Task: Find connections with filter location Limassol with filter topic #Socialnetworkingwith filter profile language German with filter current company Business Standard with filter school Vignan's Institute of Information Technology, Beside VSEZ, Duvvada, Gajuwaka,Vadlapudi (P.O)Pin-530049 (CC-L3) with filter industry Retail Motor Vehicles with filter service category Marketing with filter keywords title Managers
Action: Mouse moved to (525, 64)
Screenshot: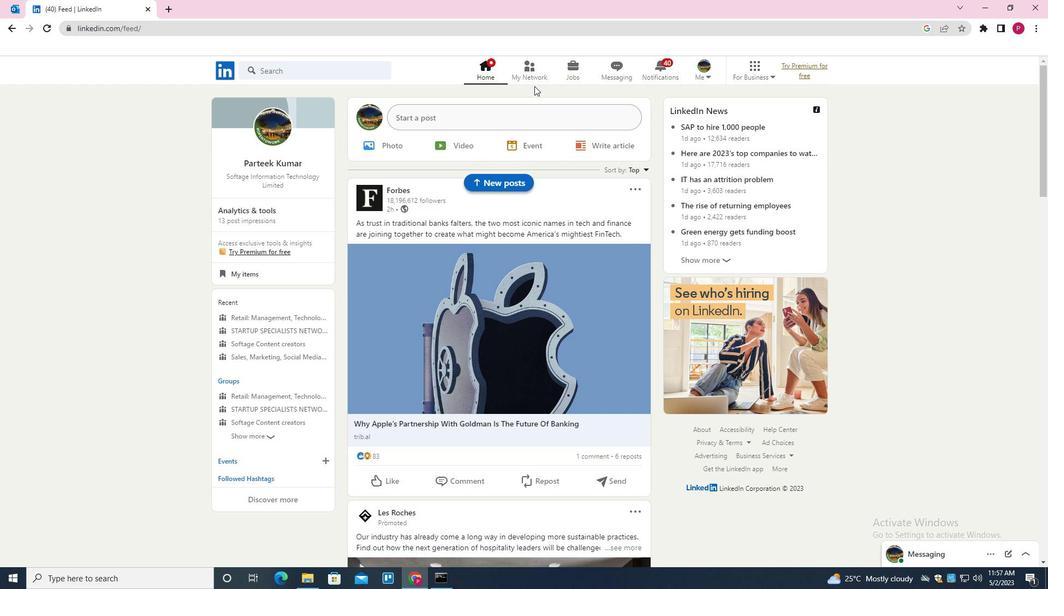 
Action: Mouse pressed left at (525, 64)
Screenshot: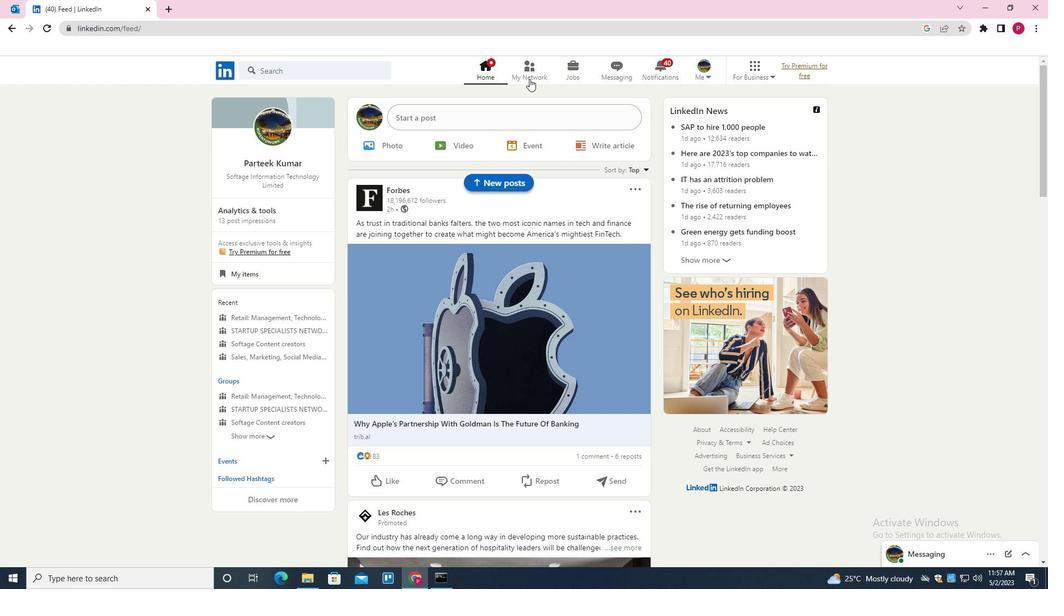 
Action: Mouse moved to (347, 131)
Screenshot: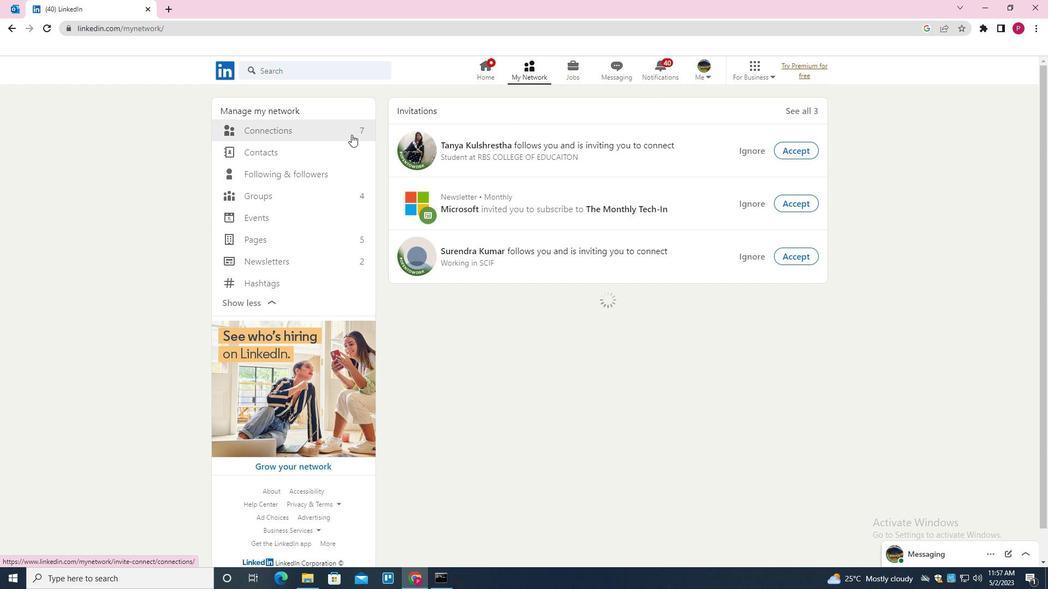 
Action: Mouse pressed left at (347, 131)
Screenshot: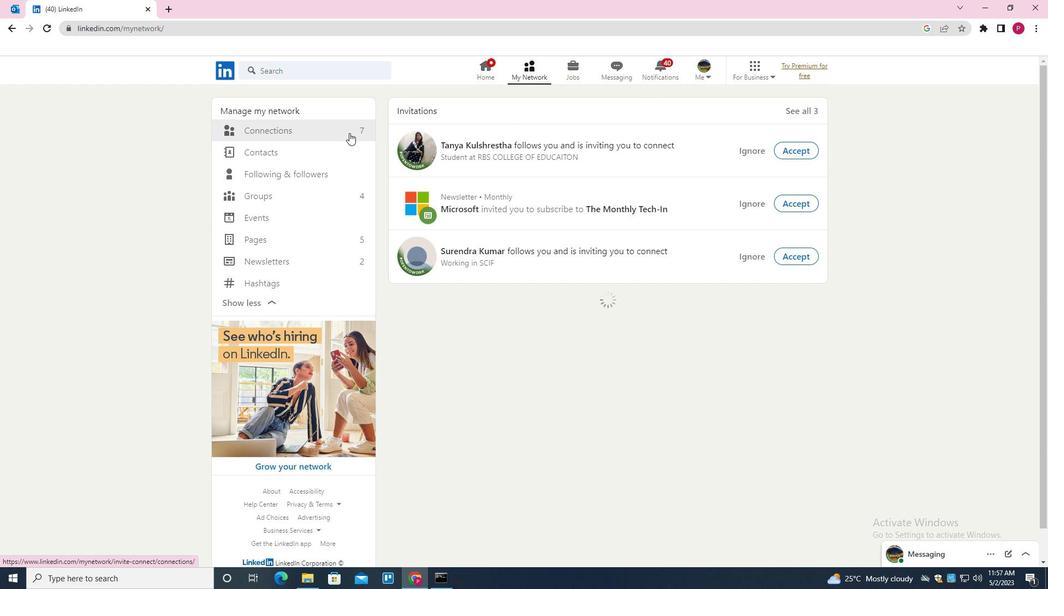 
Action: Mouse moved to (623, 131)
Screenshot: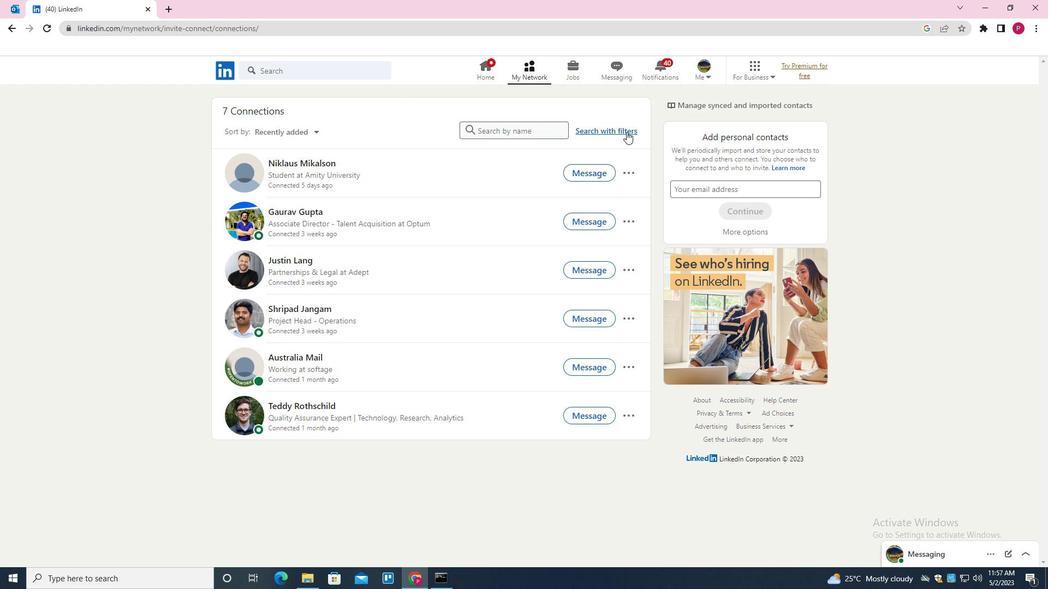 
Action: Mouse pressed left at (623, 131)
Screenshot: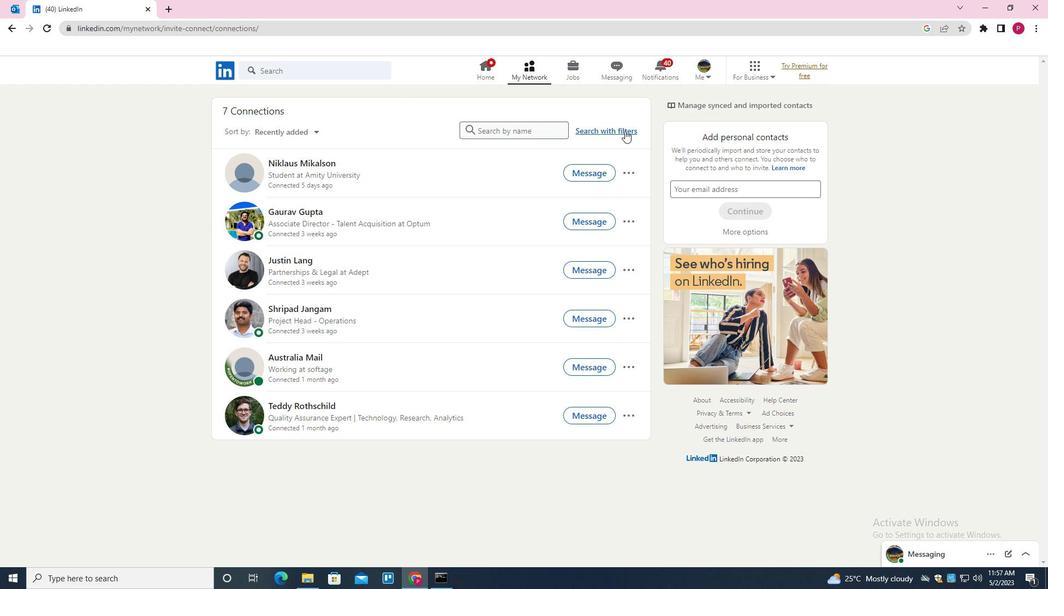 
Action: Mouse moved to (559, 104)
Screenshot: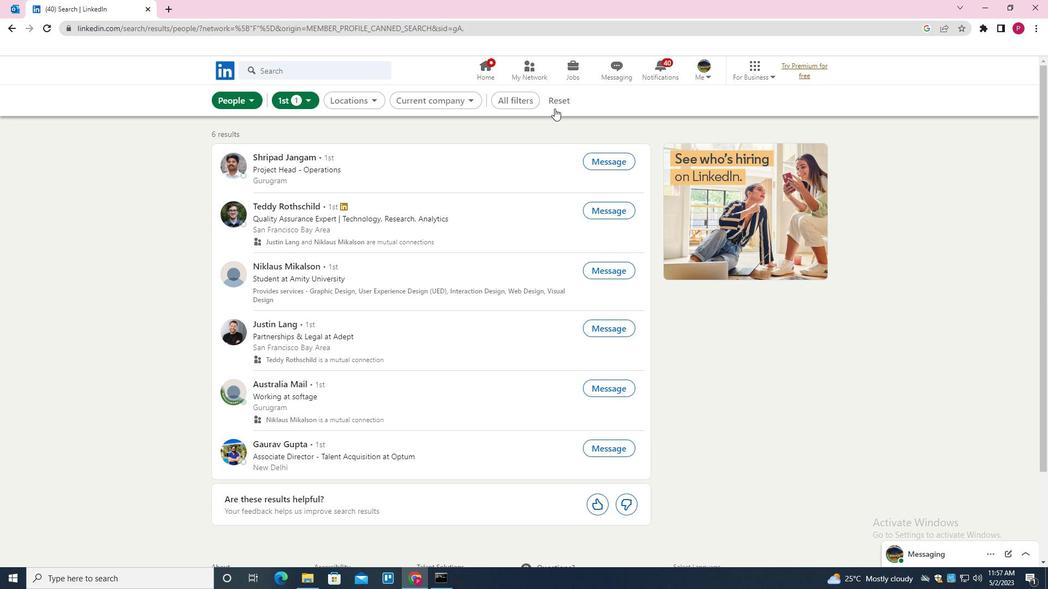 
Action: Mouse pressed left at (559, 104)
Screenshot: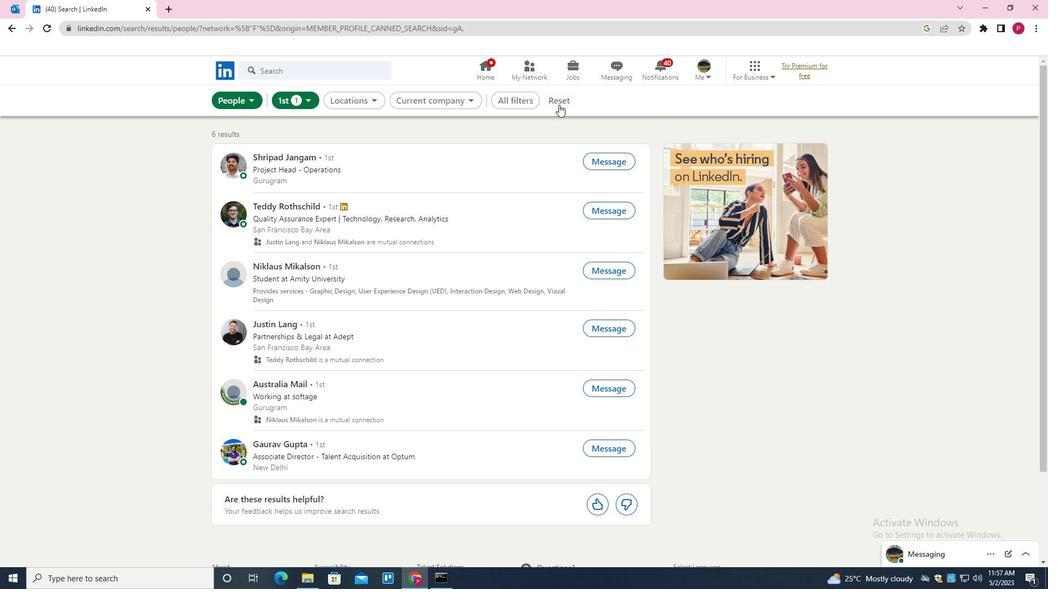 
Action: Mouse moved to (539, 100)
Screenshot: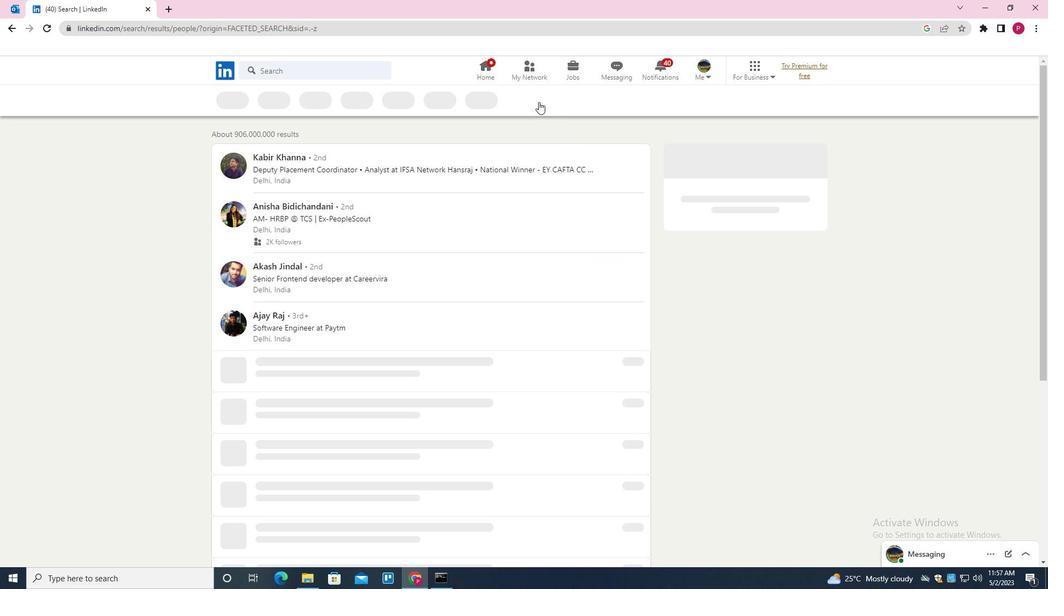 
Action: Mouse pressed left at (539, 100)
Screenshot: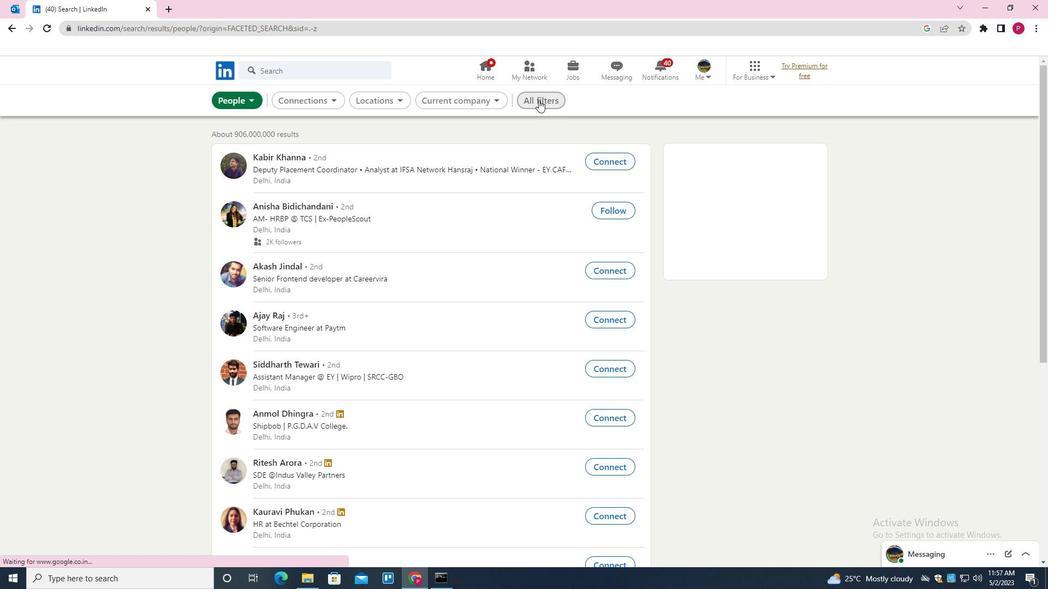 
Action: Mouse moved to (1023, 388)
Screenshot: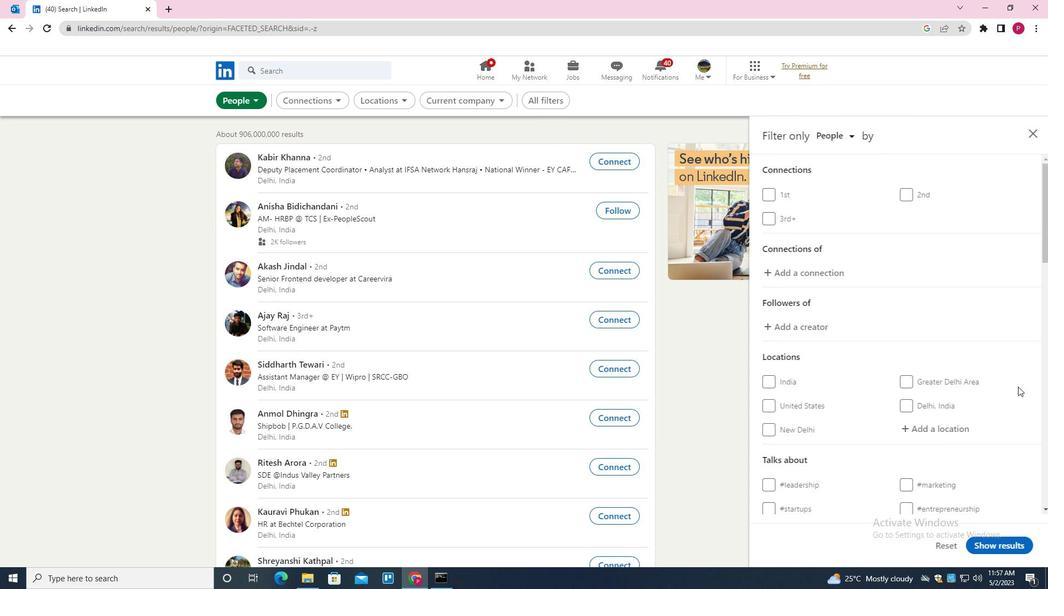 
Action: Mouse scrolled (1023, 388) with delta (0, 0)
Screenshot: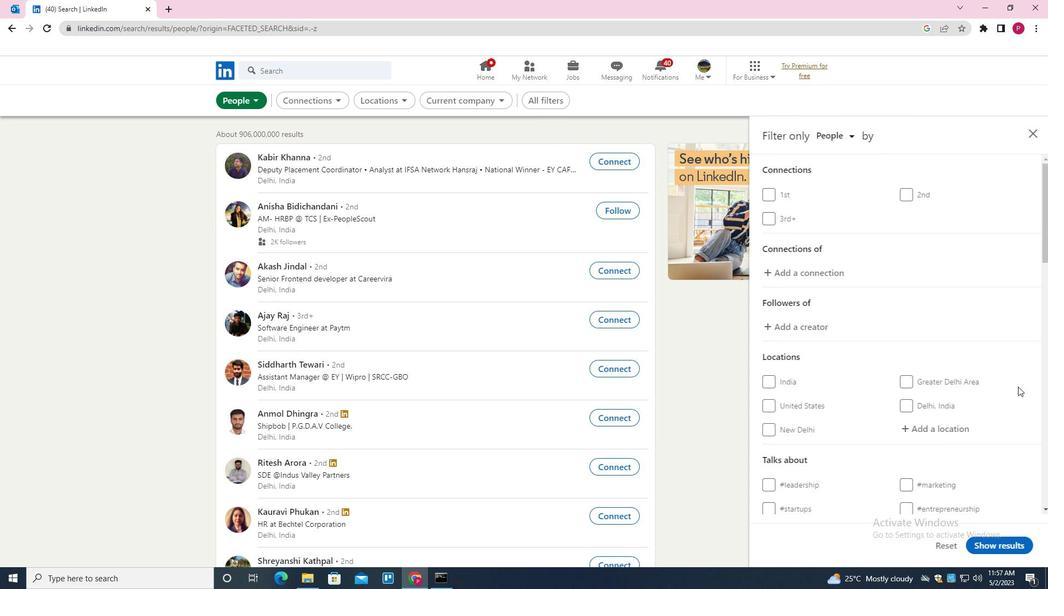 
Action: Mouse scrolled (1023, 388) with delta (0, 0)
Screenshot: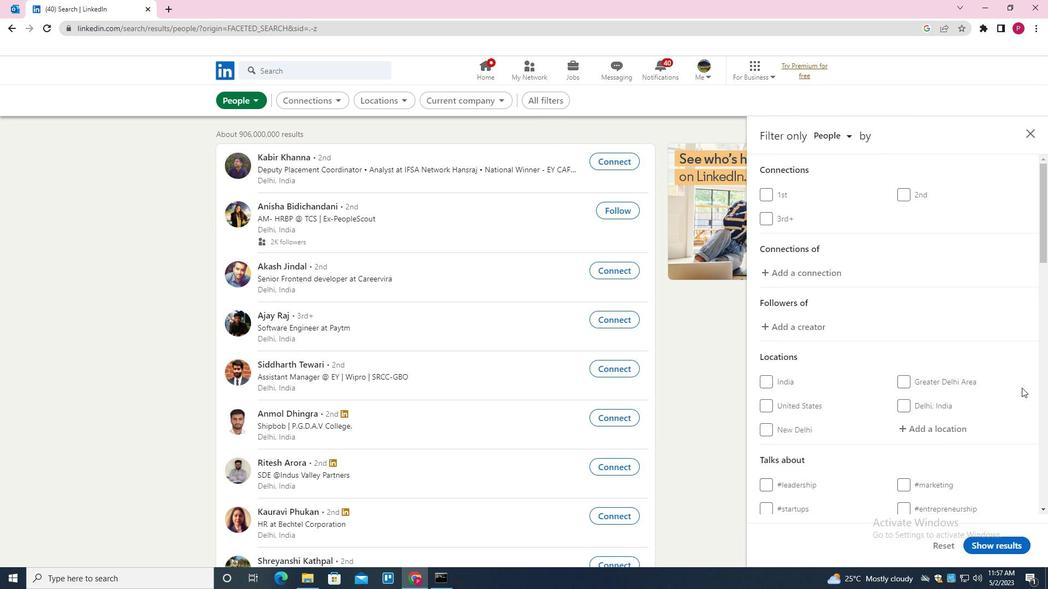 
Action: Mouse moved to (943, 319)
Screenshot: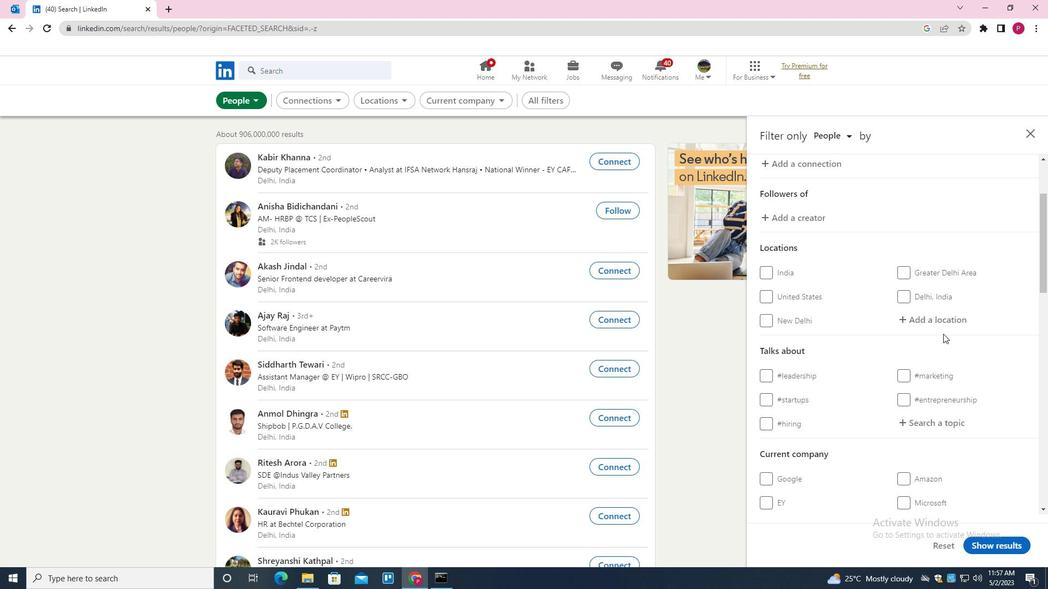
Action: Mouse pressed left at (943, 319)
Screenshot: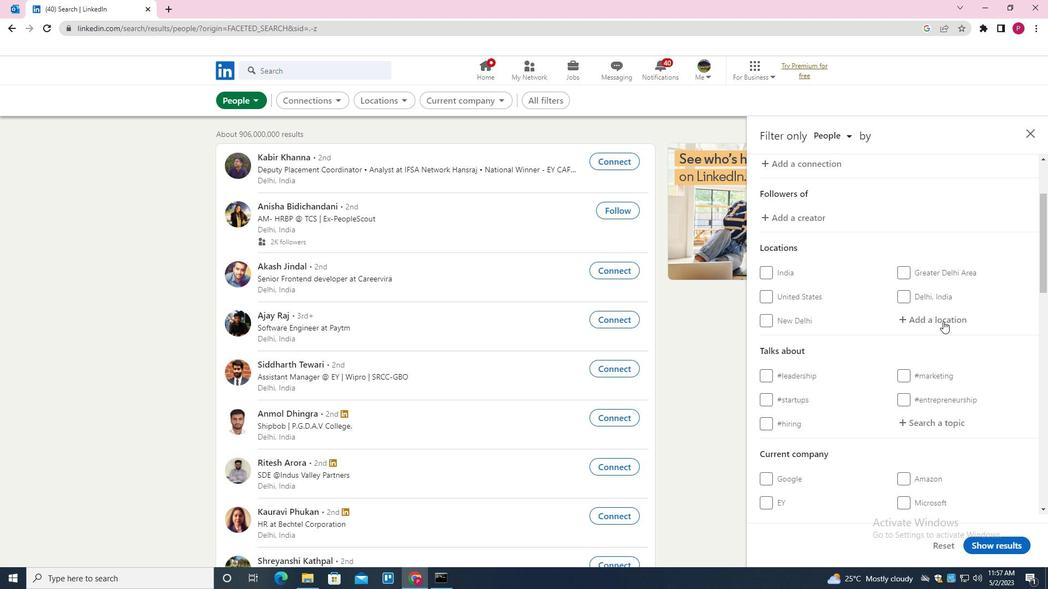 
Action: Mouse moved to (943, 318)
Screenshot: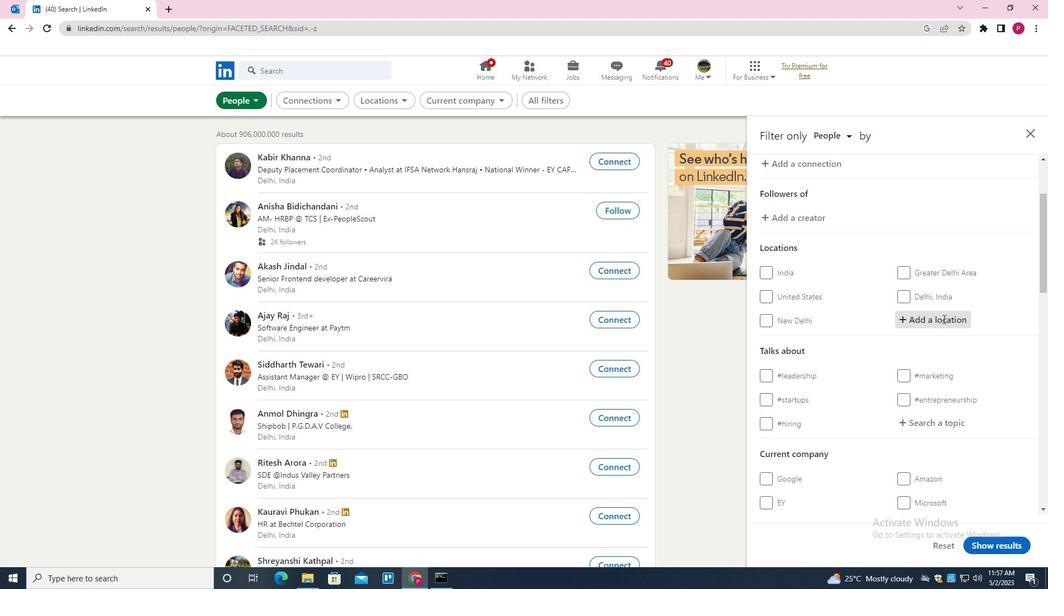 
Action: Key pressed <Key.shift>LIMASSOL<Key.down><Key.enter>
Screenshot: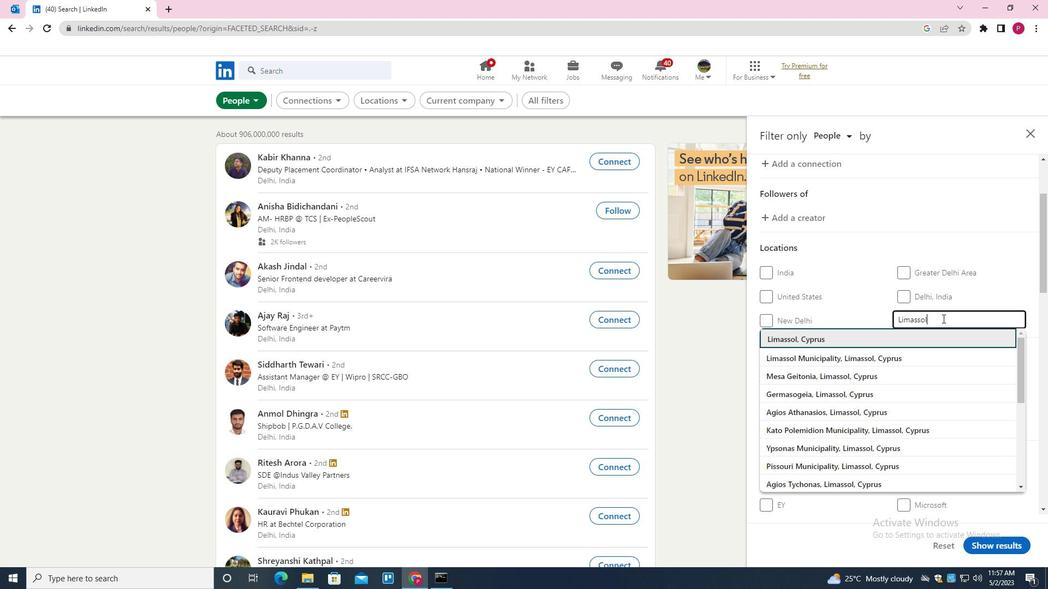 
Action: Mouse moved to (925, 393)
Screenshot: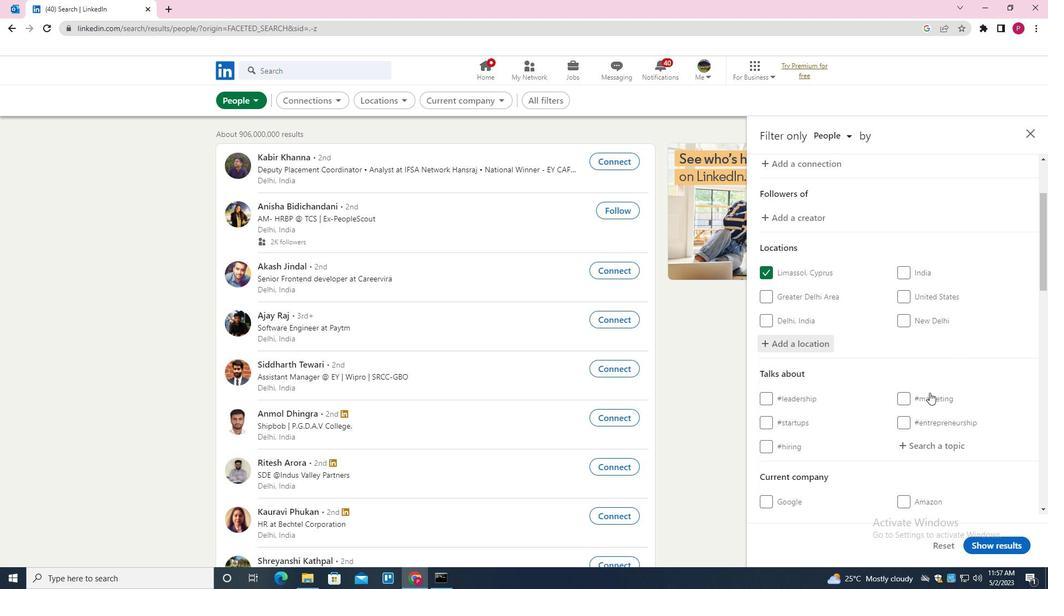
Action: Mouse scrolled (925, 392) with delta (0, 0)
Screenshot: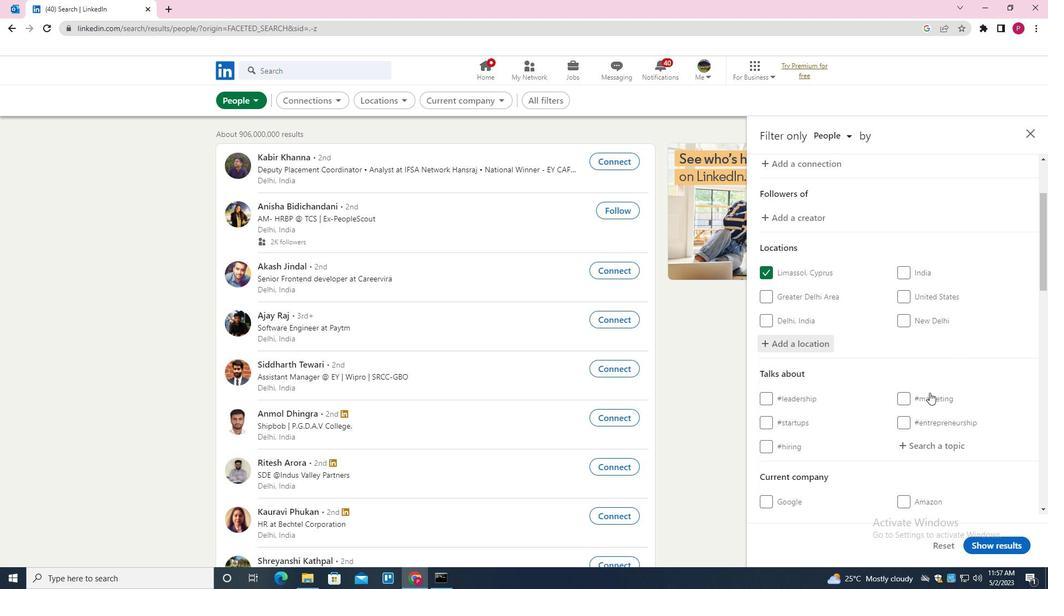 
Action: Mouse moved to (922, 392)
Screenshot: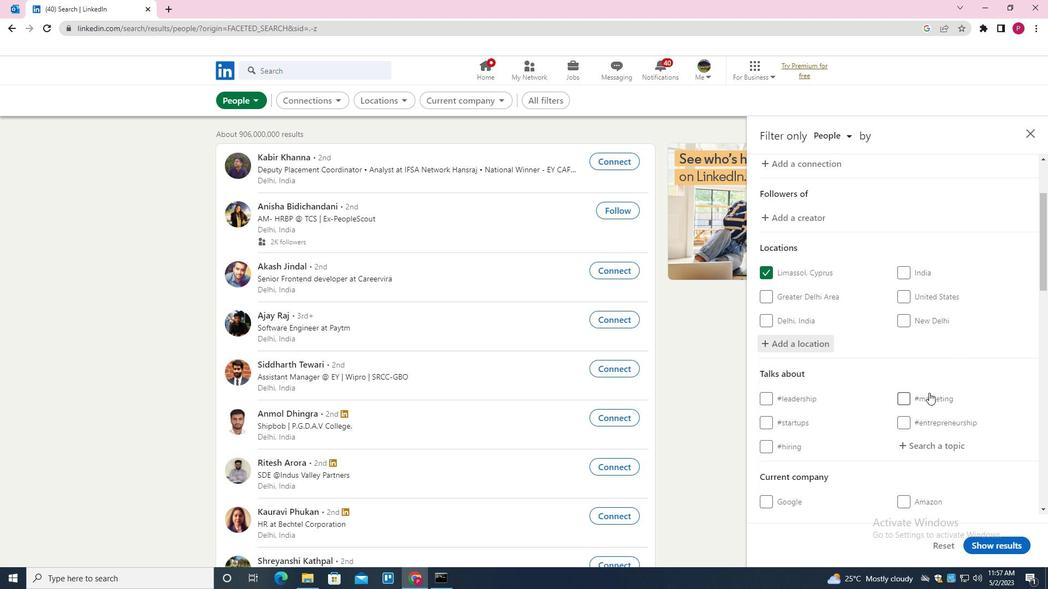 
Action: Mouse scrolled (922, 391) with delta (0, 0)
Screenshot: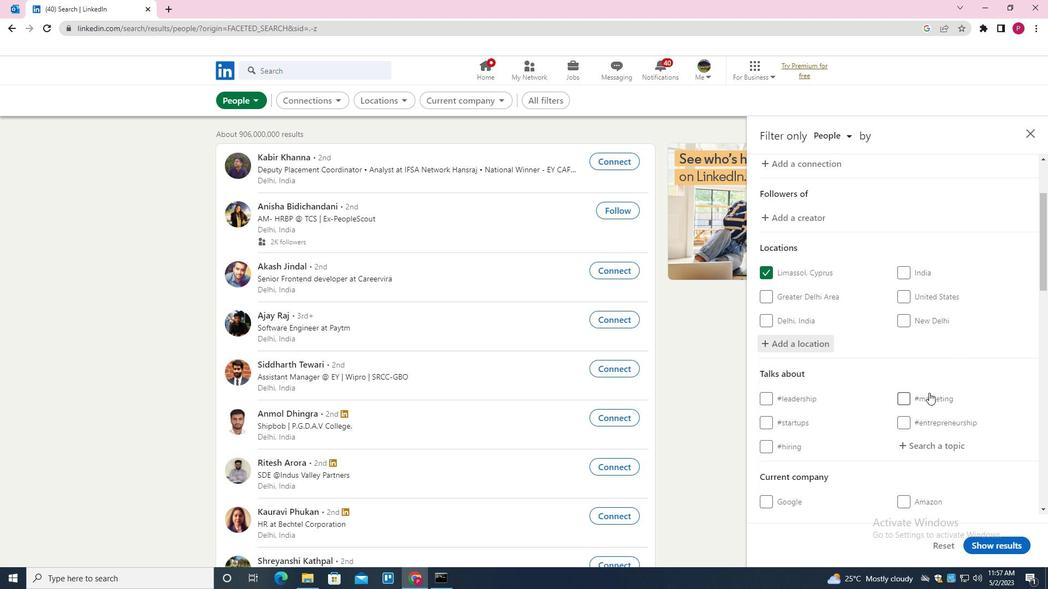 
Action: Mouse moved to (920, 381)
Screenshot: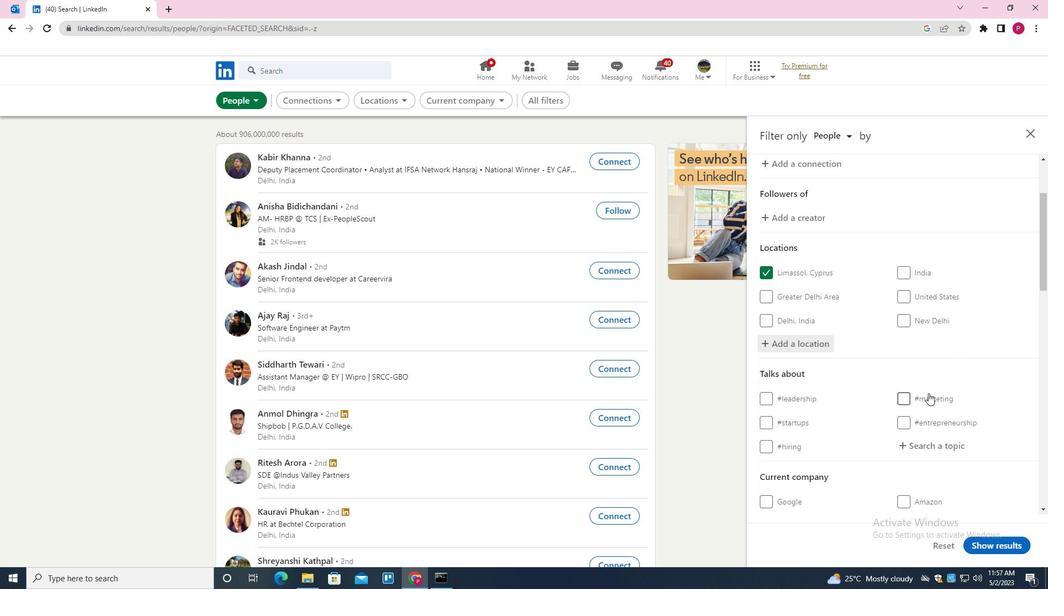
Action: Mouse scrolled (920, 380) with delta (0, 0)
Screenshot: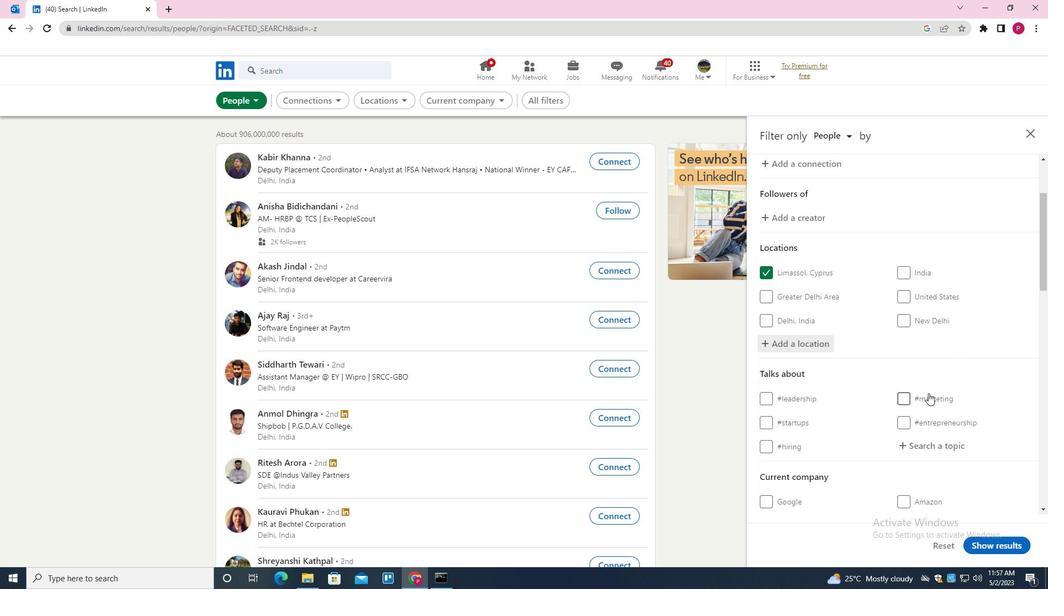 
Action: Mouse moved to (915, 369)
Screenshot: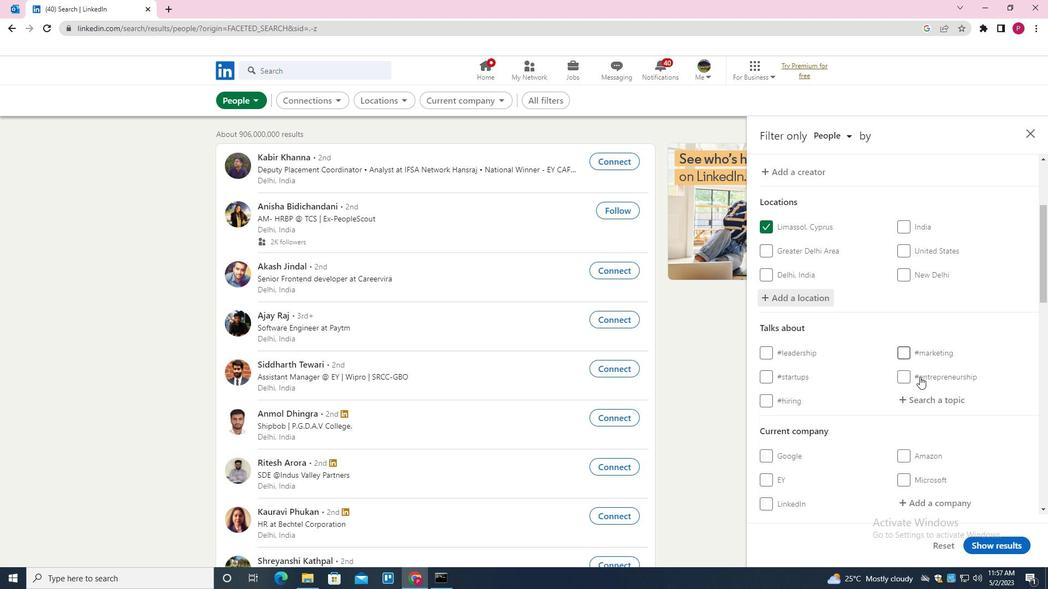 
Action: Mouse scrolled (915, 369) with delta (0, 0)
Screenshot: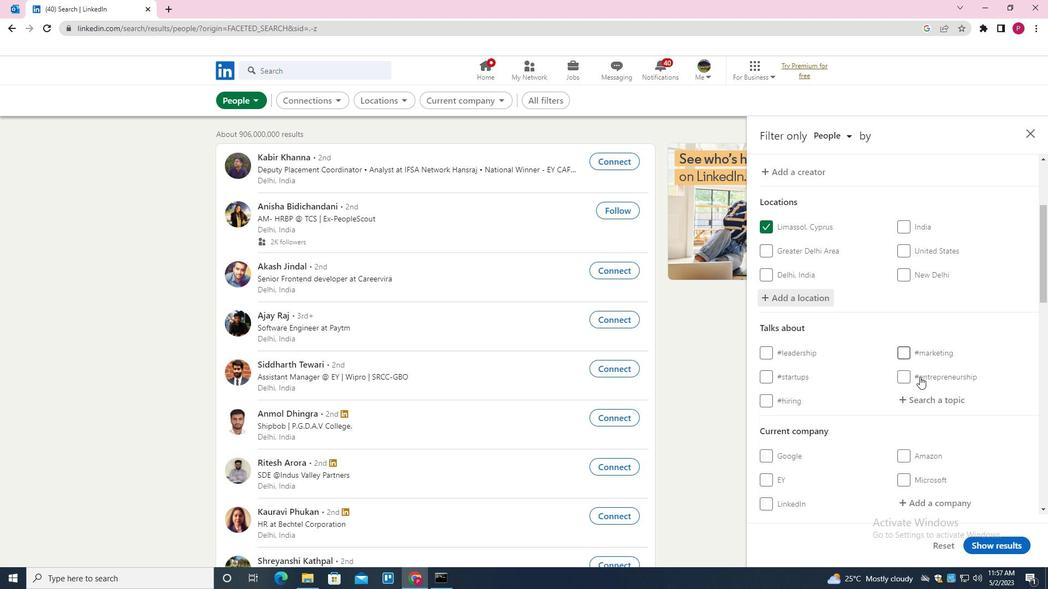 
Action: Mouse moved to (925, 233)
Screenshot: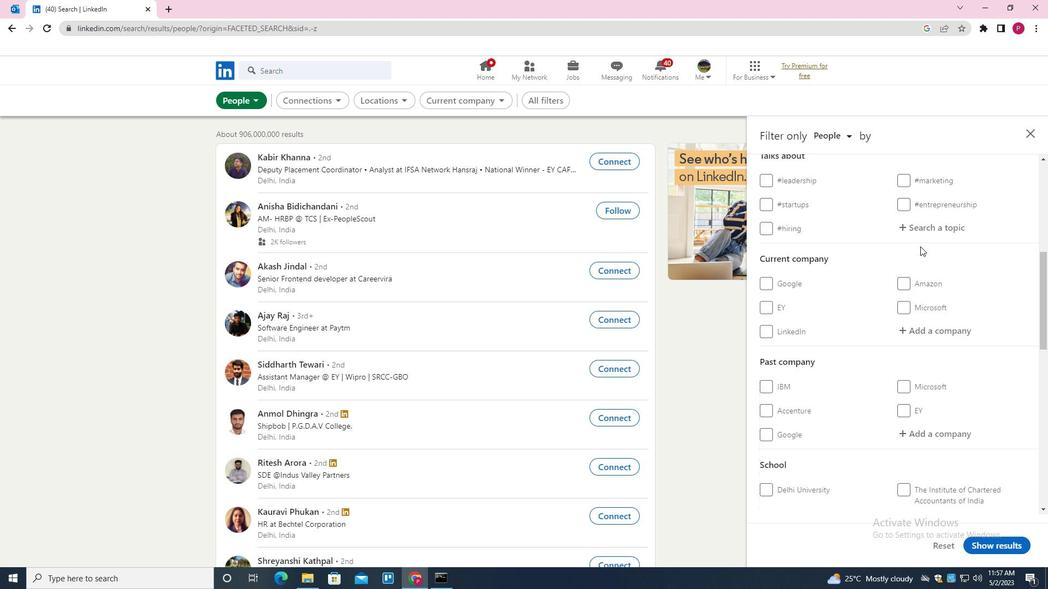 
Action: Mouse pressed left at (925, 233)
Screenshot: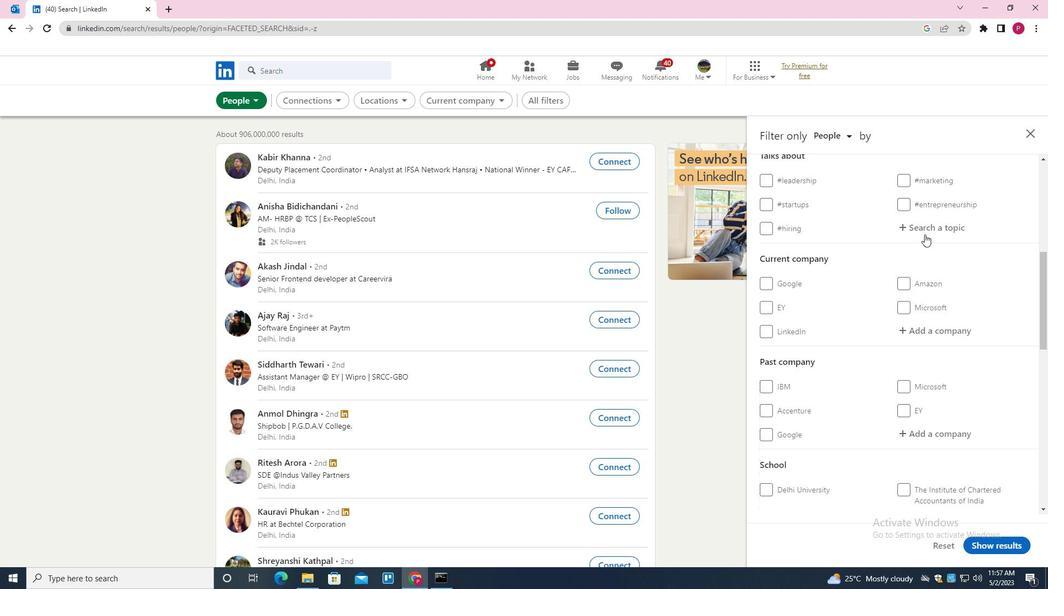 
Action: Key pressed SOCIALNETWORKING<Key.down><Key.enter>
Screenshot: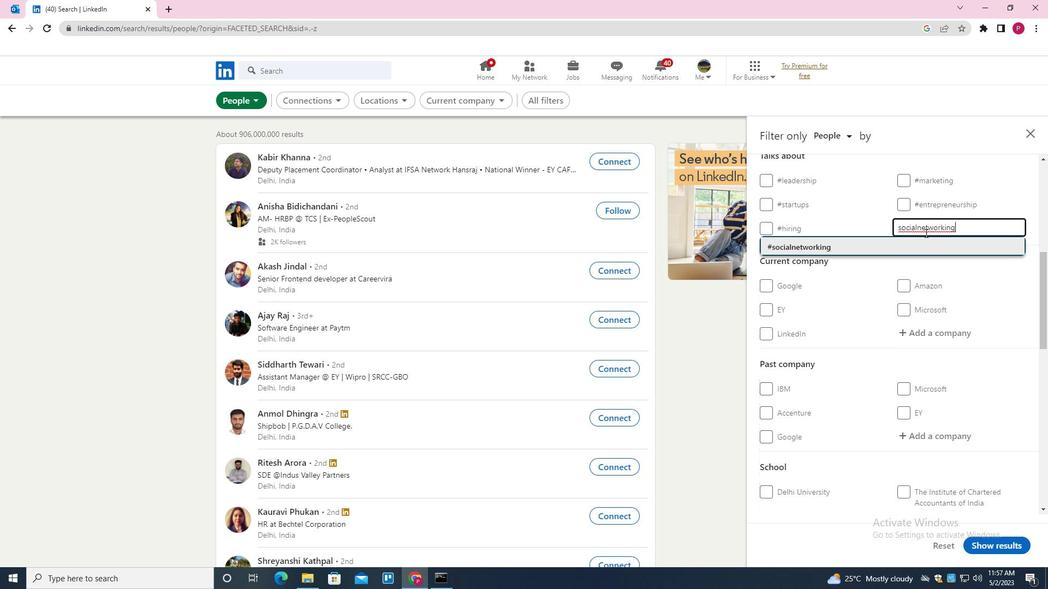 
Action: Mouse moved to (934, 327)
Screenshot: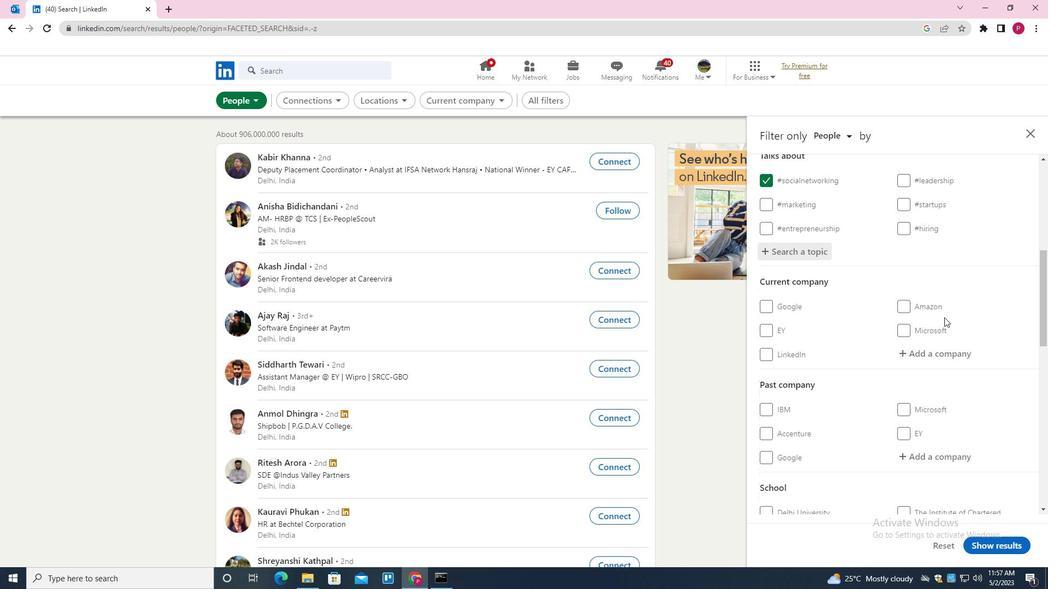
Action: Mouse scrolled (934, 326) with delta (0, 0)
Screenshot: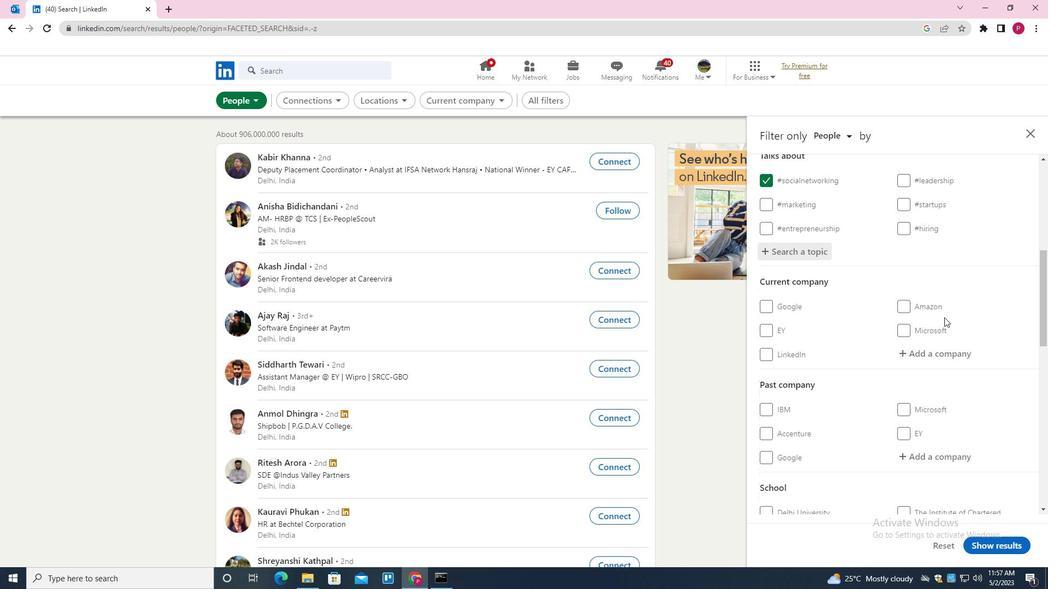 
Action: Mouse moved to (933, 329)
Screenshot: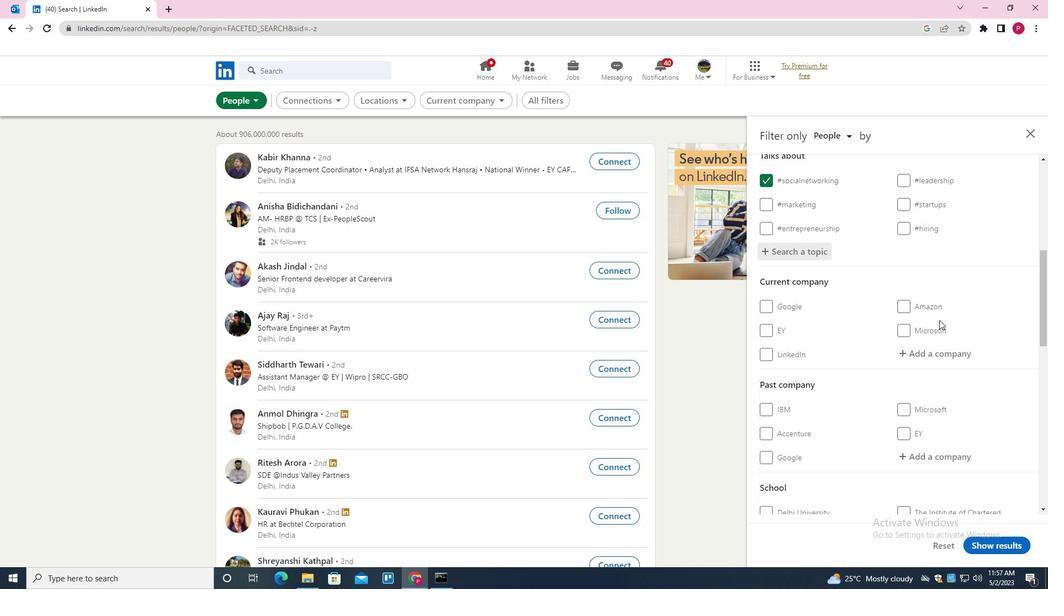 
Action: Mouse scrolled (933, 328) with delta (0, 0)
Screenshot: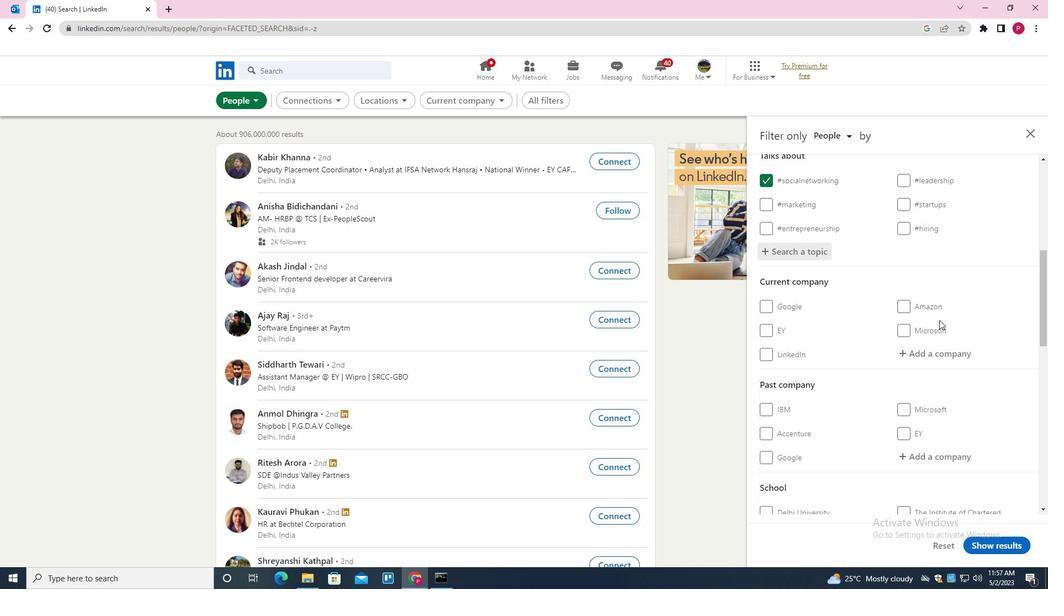
Action: Mouse moved to (932, 331)
Screenshot: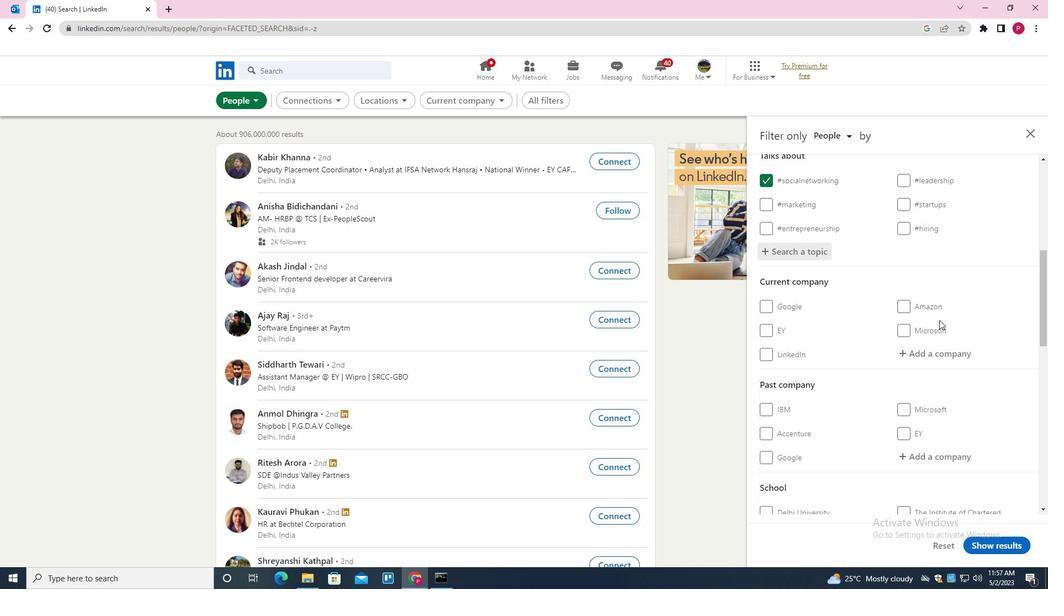 
Action: Mouse scrolled (932, 330) with delta (0, 0)
Screenshot: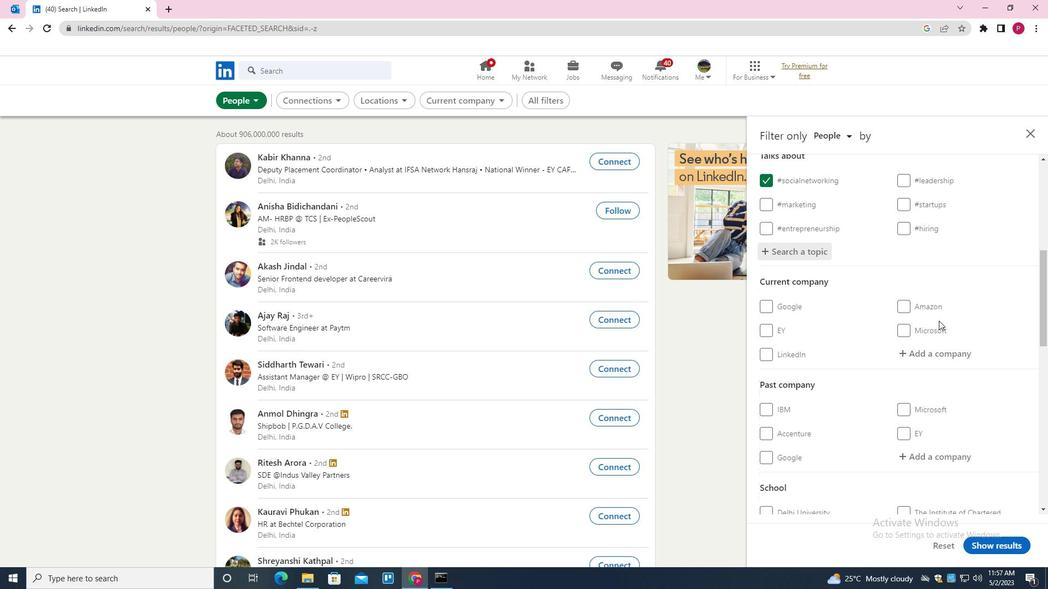 
Action: Mouse moved to (929, 334)
Screenshot: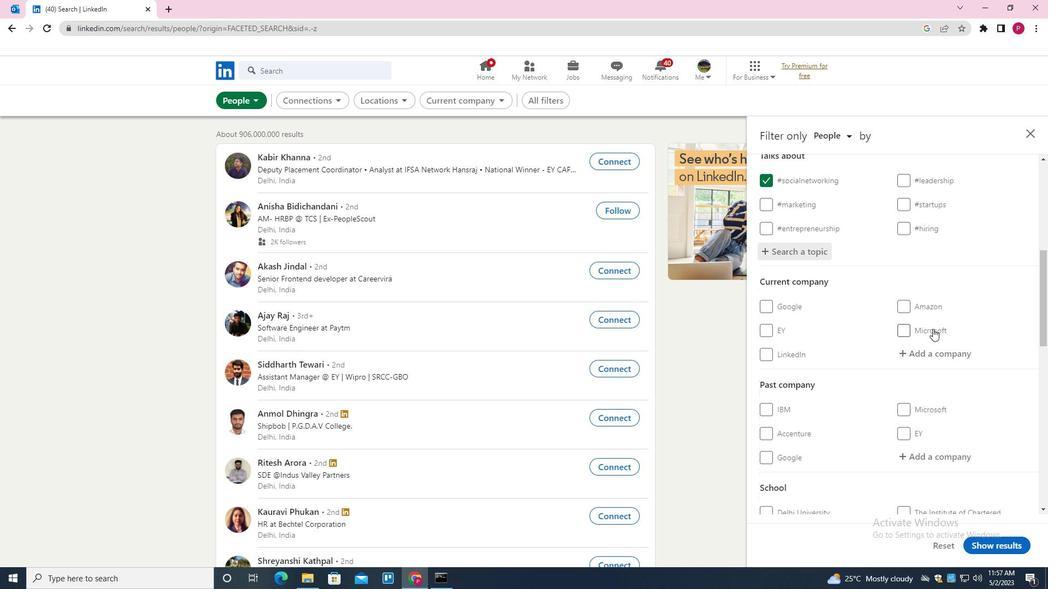 
Action: Mouse scrolled (929, 334) with delta (0, 0)
Screenshot: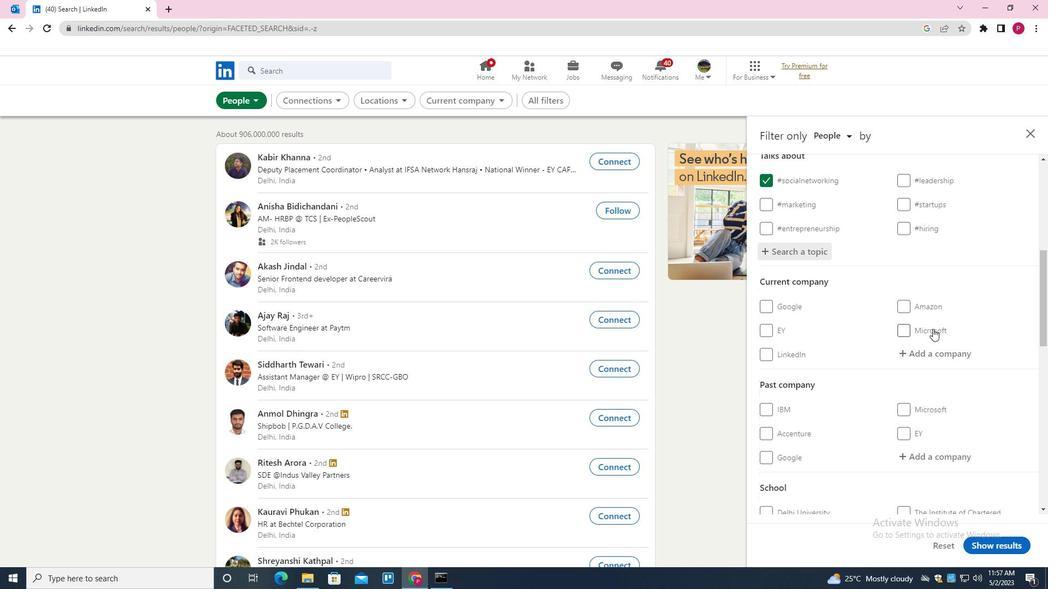 
Action: Mouse moved to (868, 328)
Screenshot: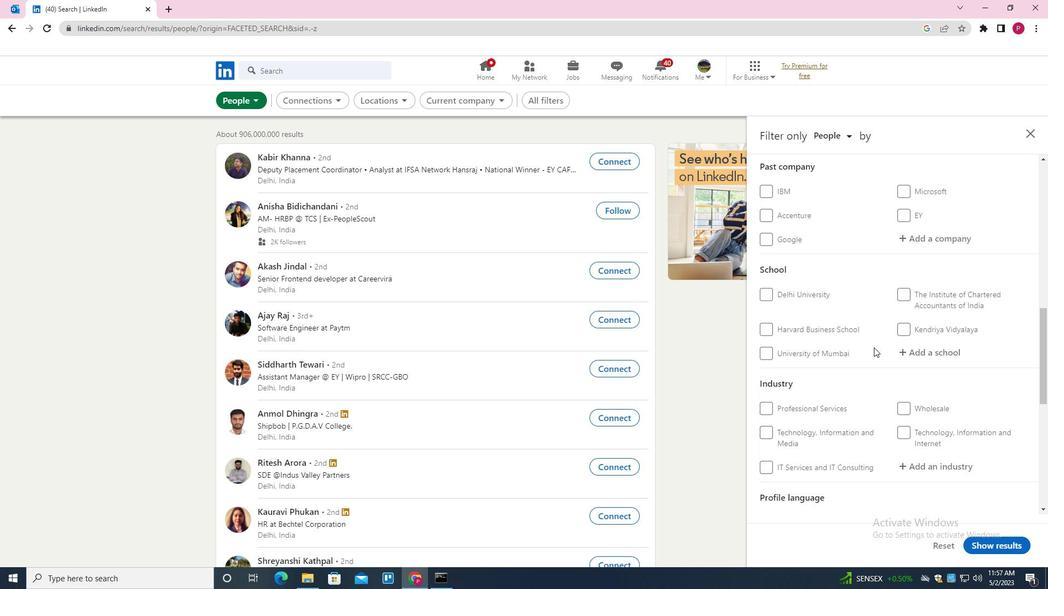 
Action: Mouse scrolled (868, 328) with delta (0, 0)
Screenshot: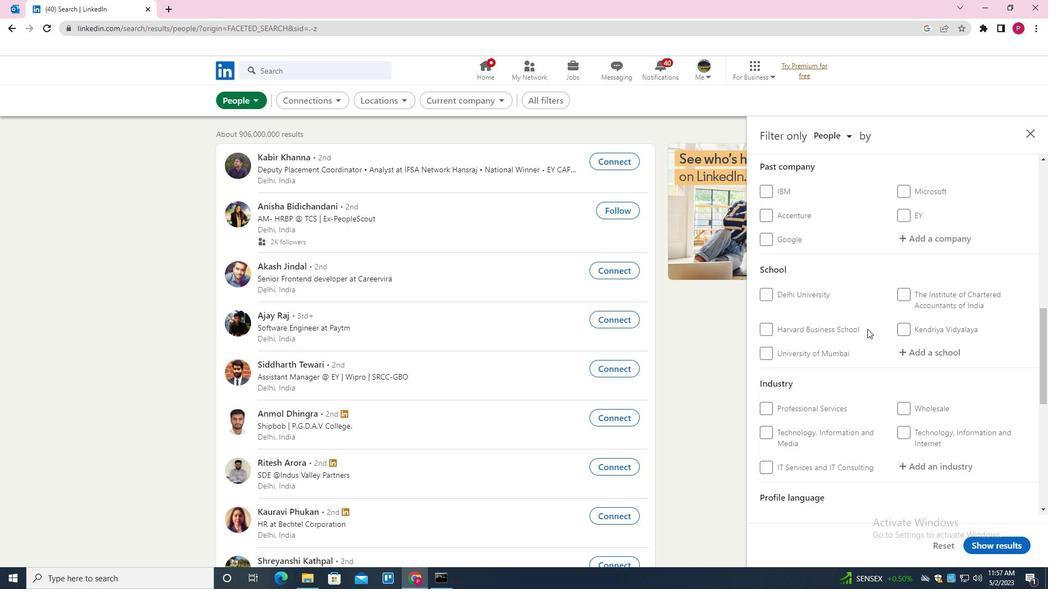 
Action: Mouse scrolled (868, 328) with delta (0, 0)
Screenshot: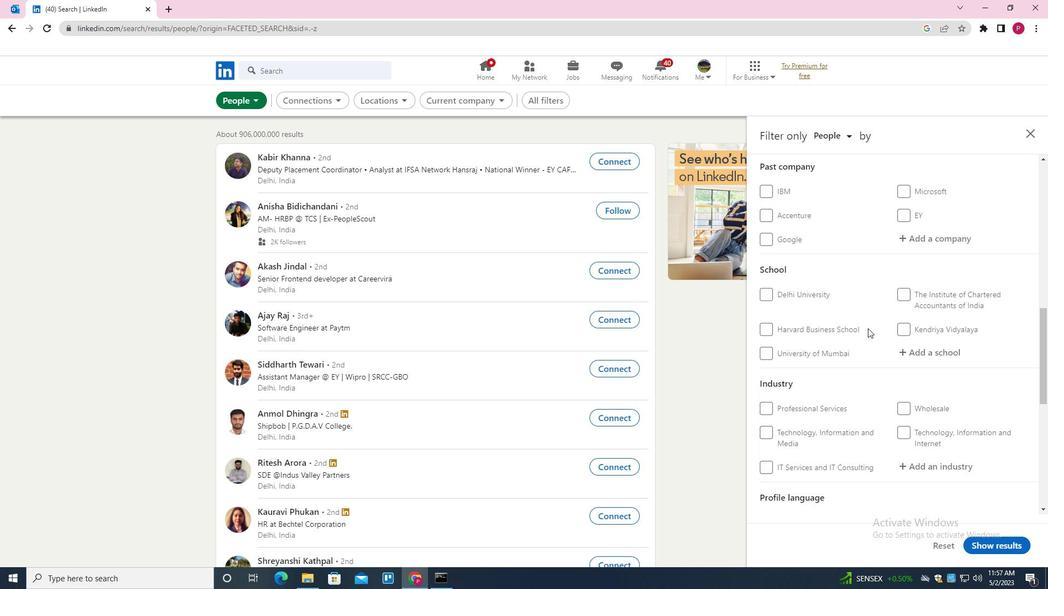 
Action: Mouse scrolled (868, 328) with delta (0, 0)
Screenshot: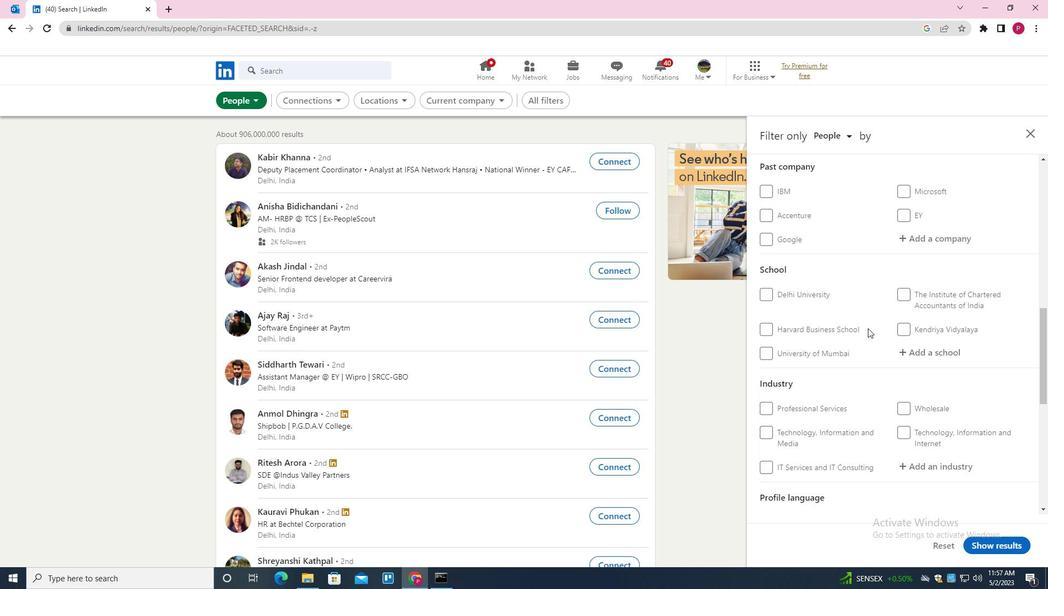 
Action: Mouse scrolled (868, 328) with delta (0, 0)
Screenshot: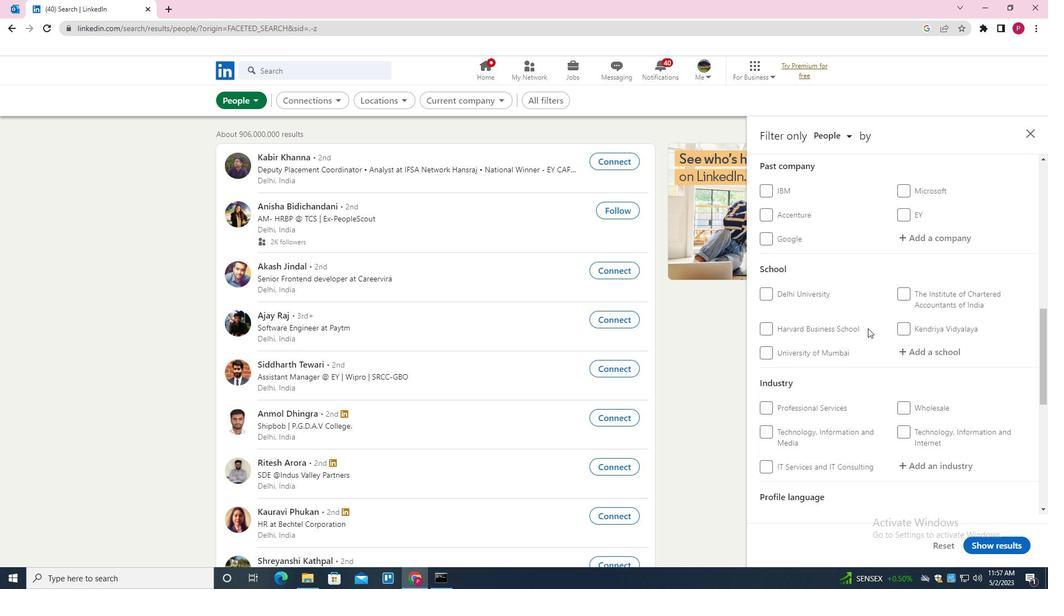 
Action: Mouse moved to (781, 349)
Screenshot: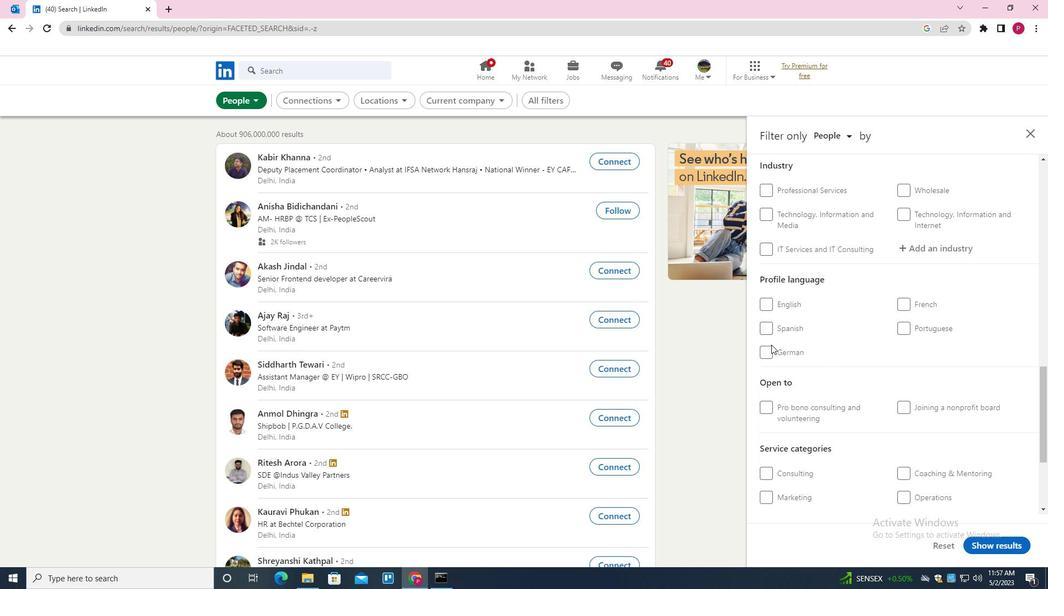 
Action: Mouse pressed left at (781, 349)
Screenshot: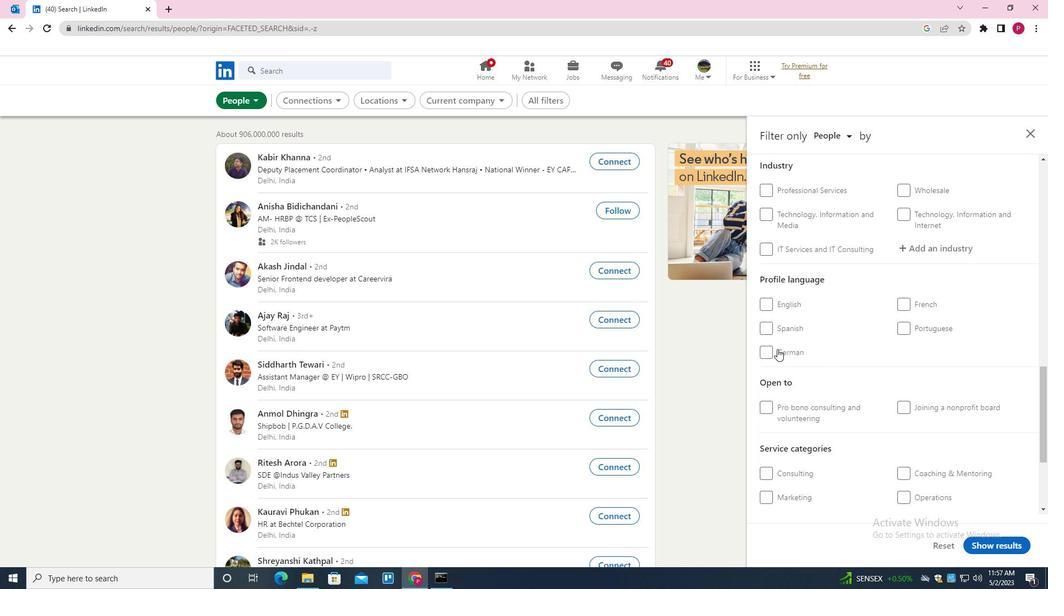 
Action: Mouse moved to (834, 325)
Screenshot: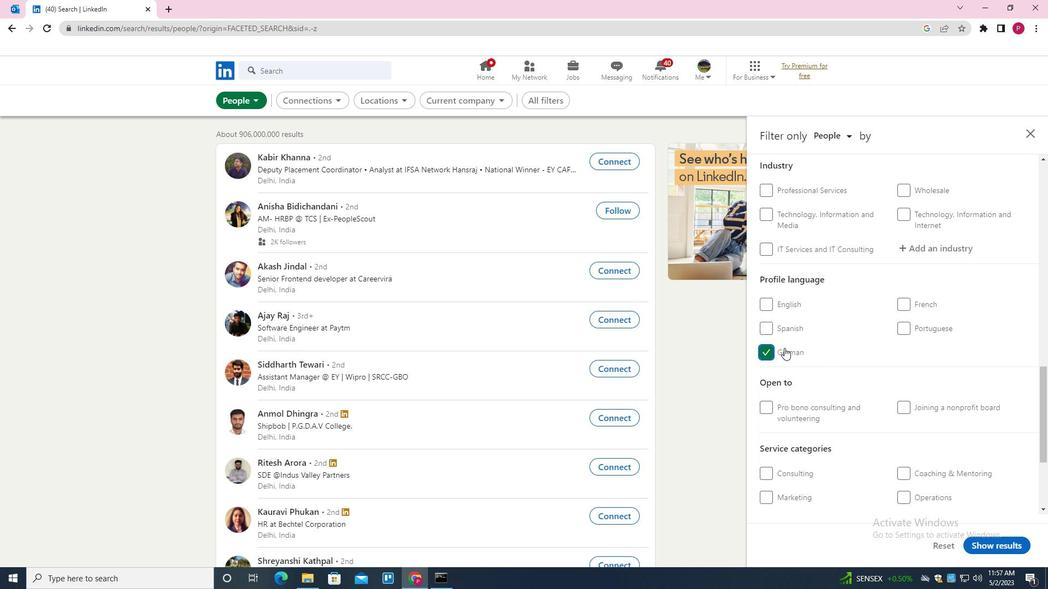 
Action: Mouse scrolled (834, 326) with delta (0, 0)
Screenshot: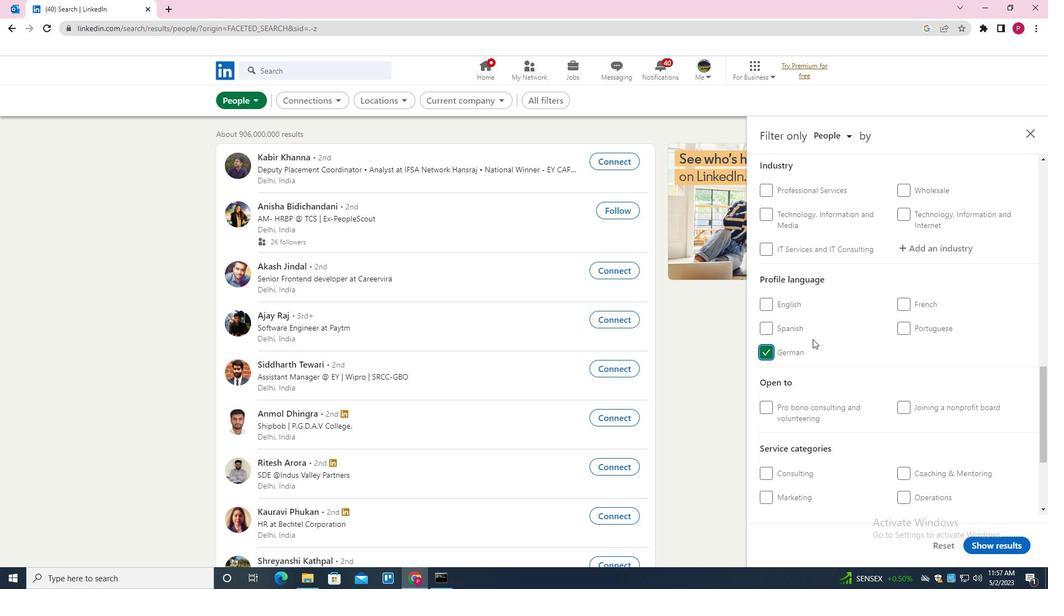 
Action: Mouse scrolled (834, 326) with delta (0, 0)
Screenshot: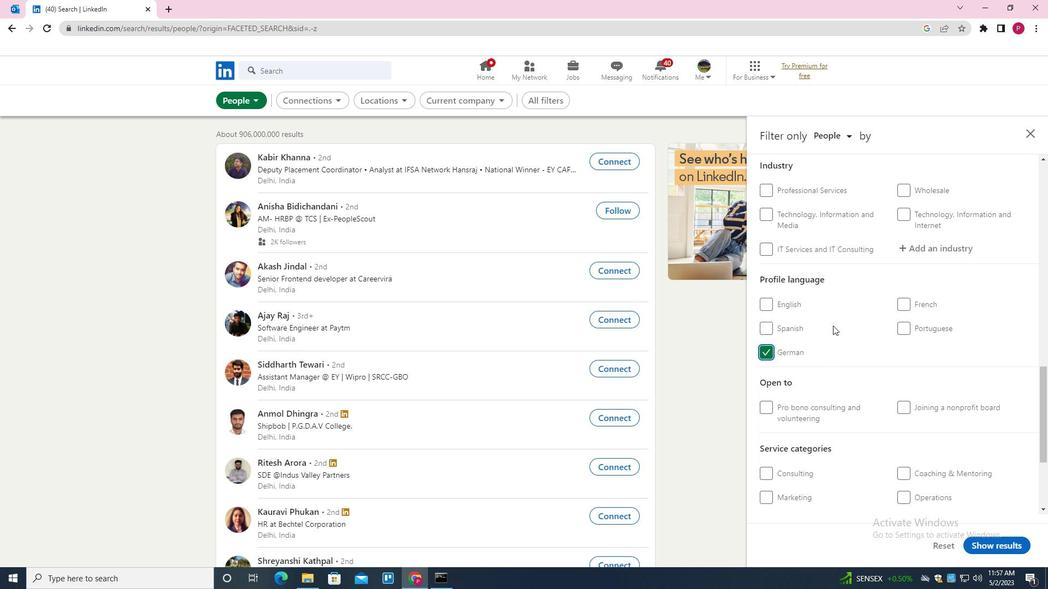 
Action: Mouse scrolled (834, 326) with delta (0, 0)
Screenshot: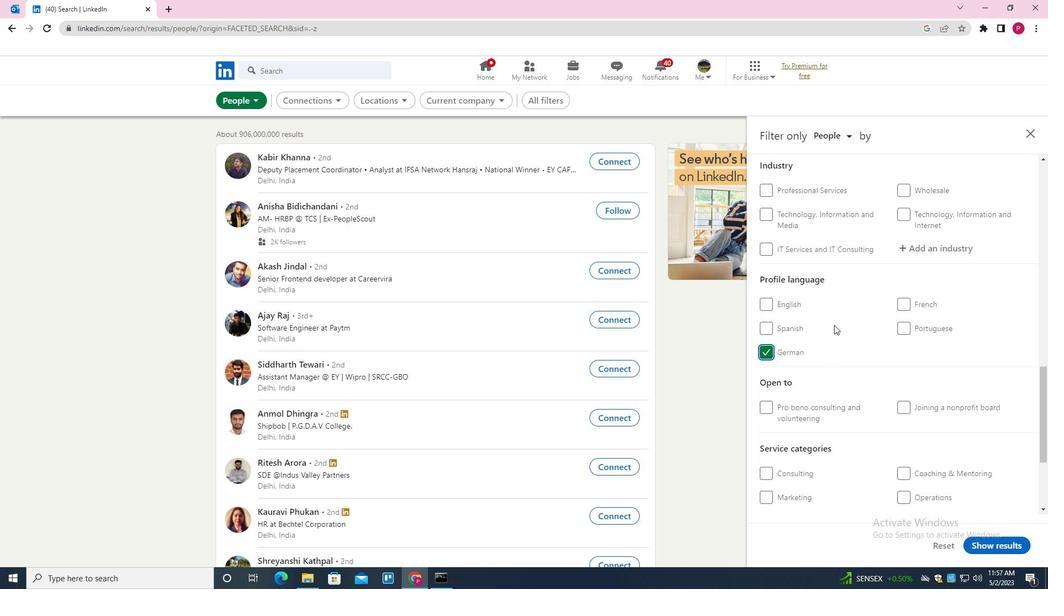 
Action: Mouse scrolled (834, 326) with delta (0, 0)
Screenshot: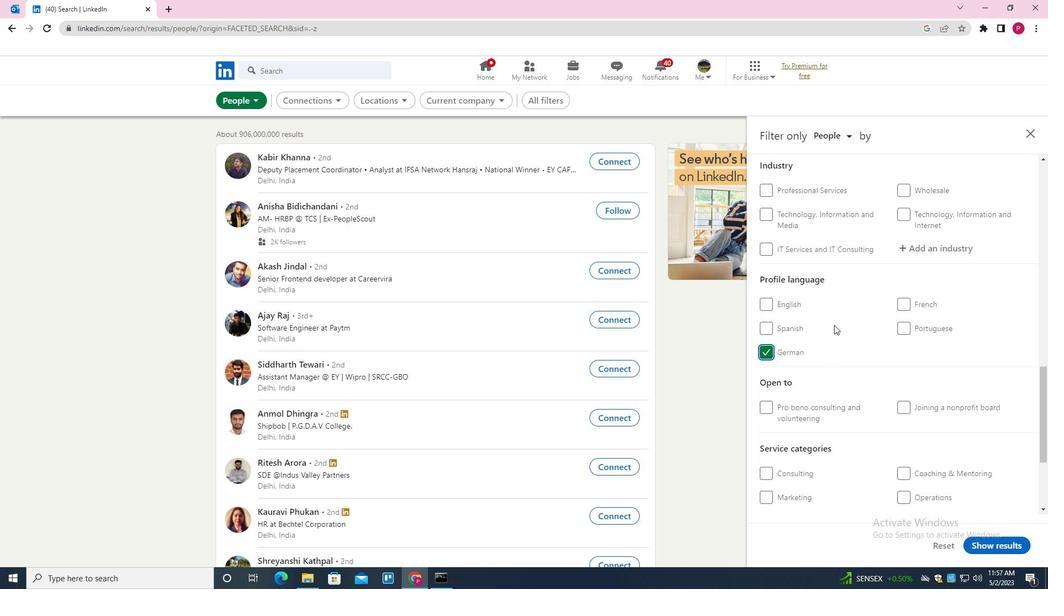 
Action: Mouse moved to (834, 324)
Screenshot: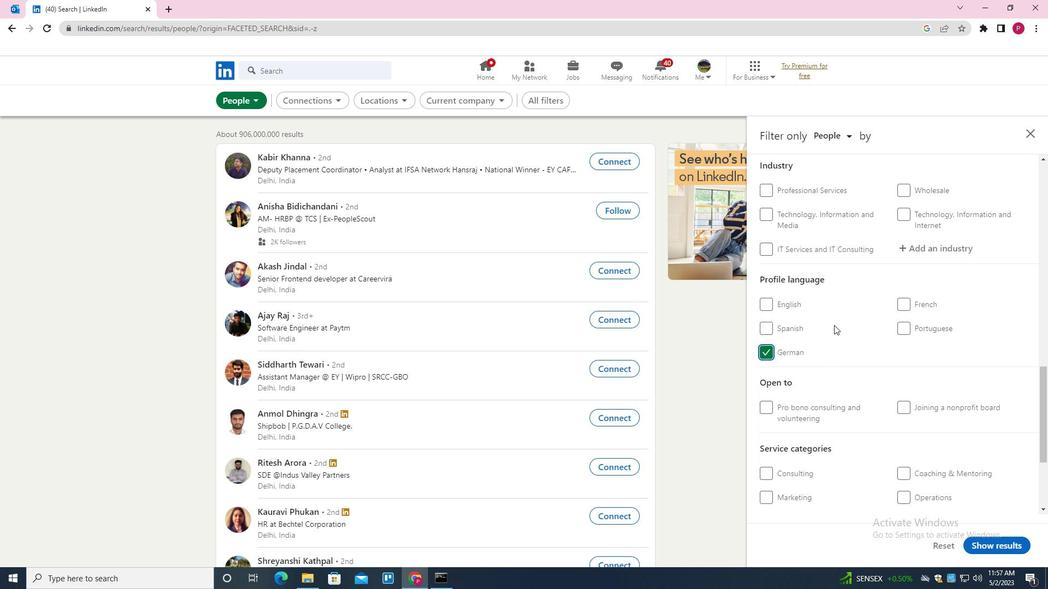 
Action: Mouse scrolled (834, 325) with delta (0, 0)
Screenshot: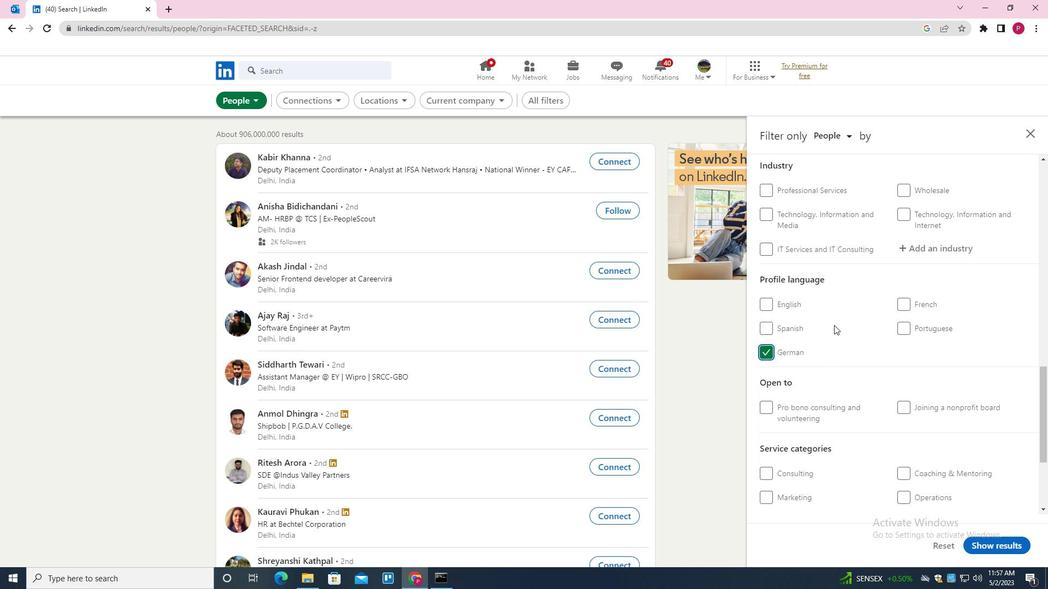 
Action: Mouse scrolled (834, 325) with delta (0, 0)
Screenshot: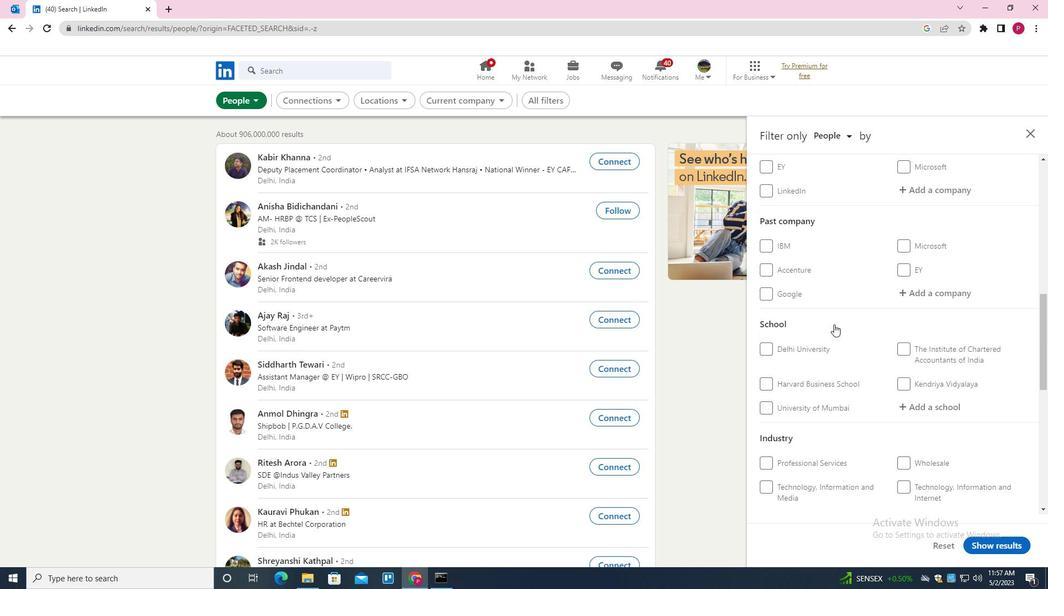 
Action: Mouse scrolled (834, 325) with delta (0, 0)
Screenshot: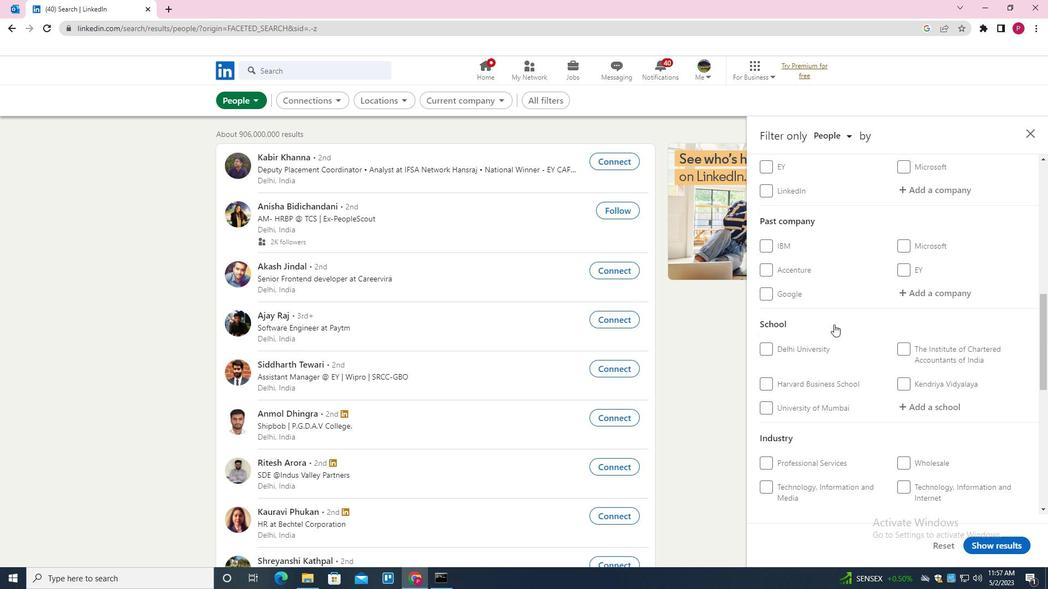 
Action: Mouse scrolled (834, 325) with delta (0, 0)
Screenshot: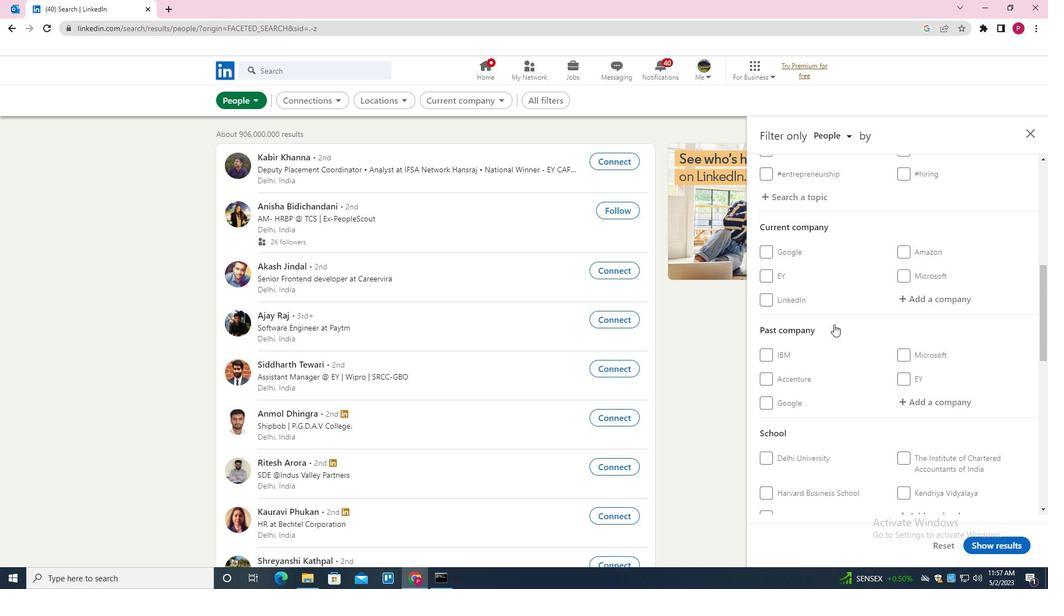 
Action: Mouse moved to (960, 359)
Screenshot: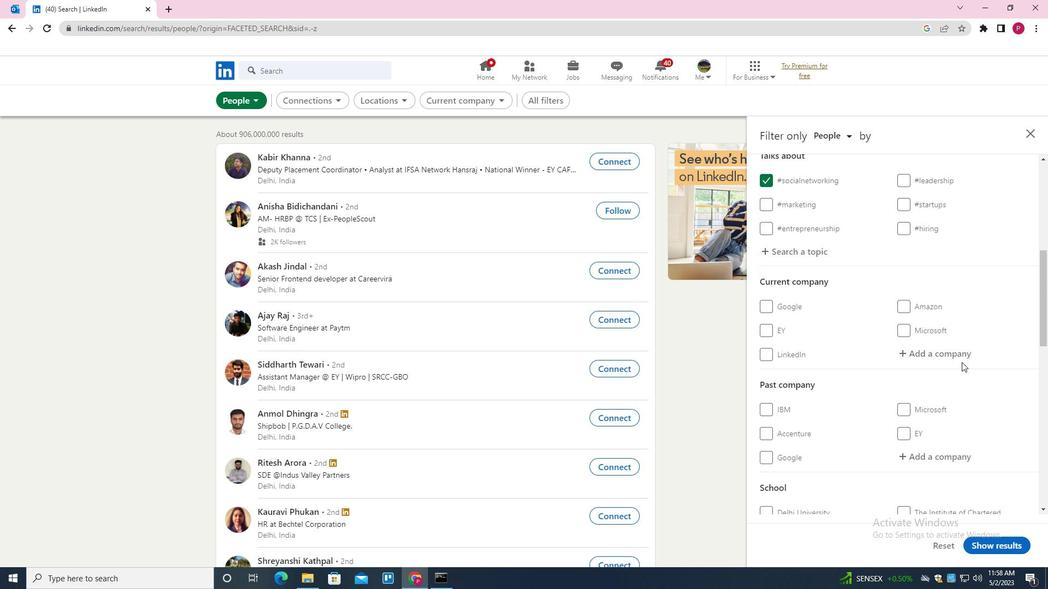 
Action: Mouse pressed left at (960, 359)
Screenshot: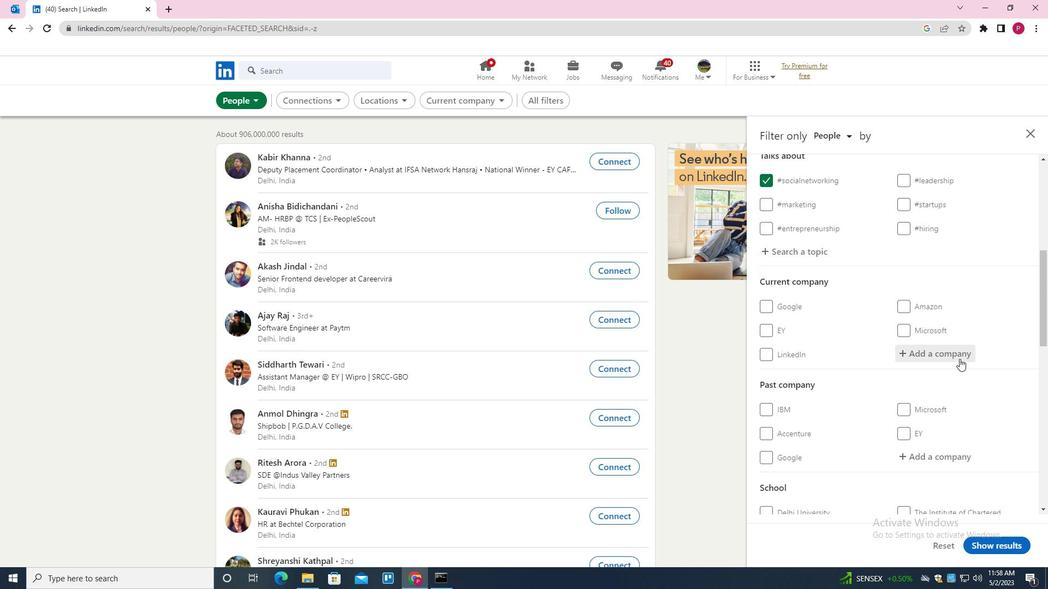 
Action: Key pressed <Key.shift><Key.shift><Key.shift>BUSINESS<Key.space><Key.shift>STANDARD<Key.down><Key.enter>
Screenshot: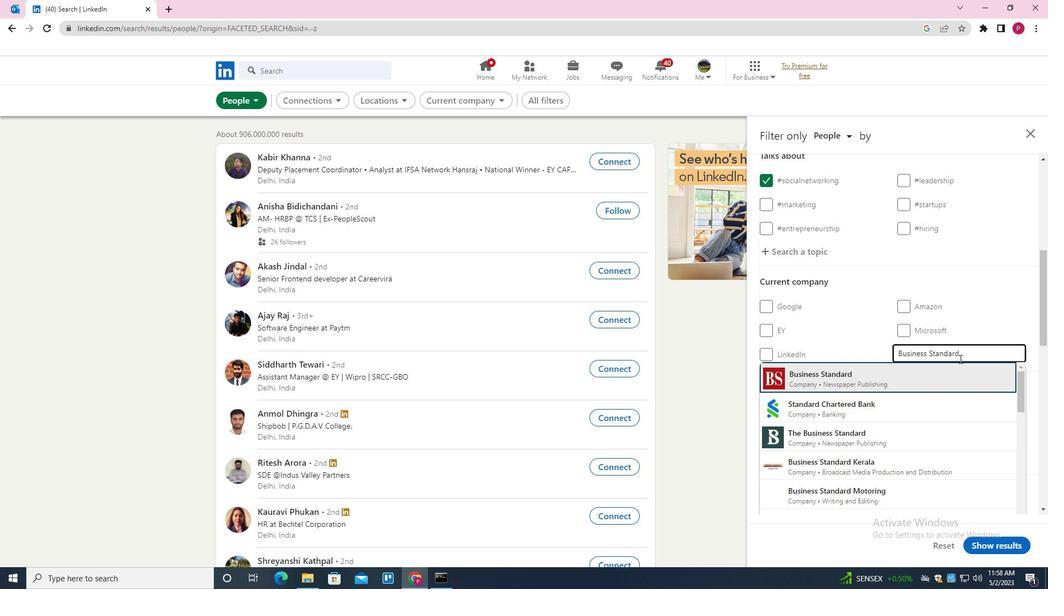 
Action: Mouse moved to (943, 370)
Screenshot: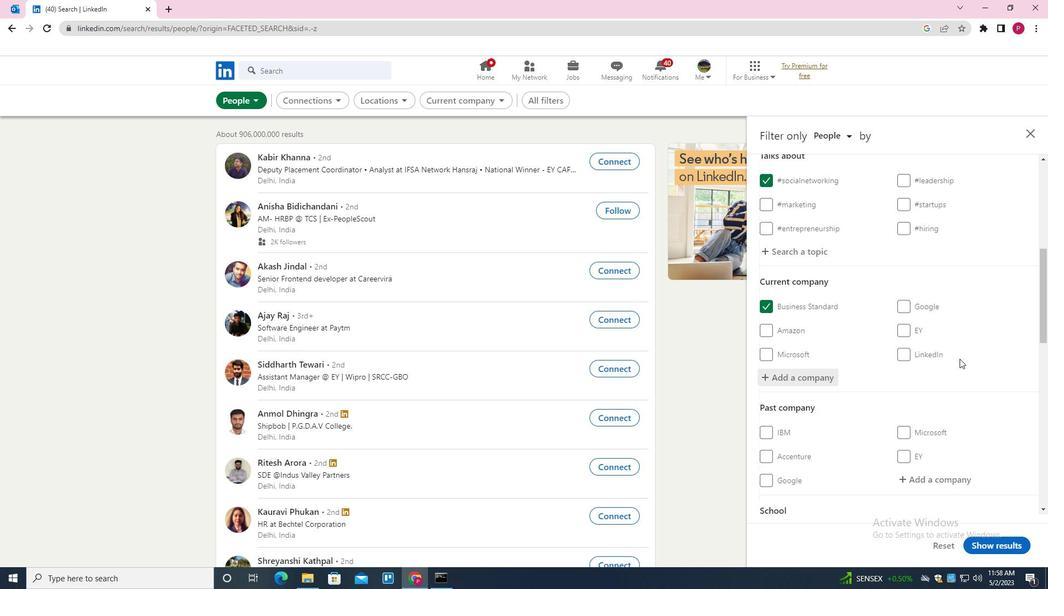 
Action: Mouse scrolled (943, 370) with delta (0, 0)
Screenshot: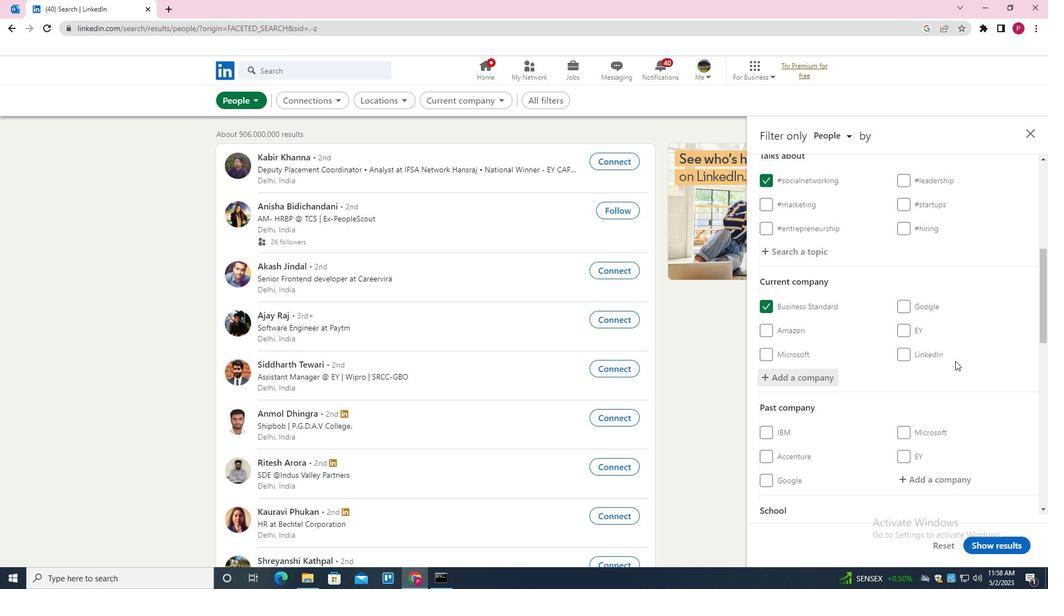 
Action: Mouse scrolled (943, 370) with delta (0, 0)
Screenshot: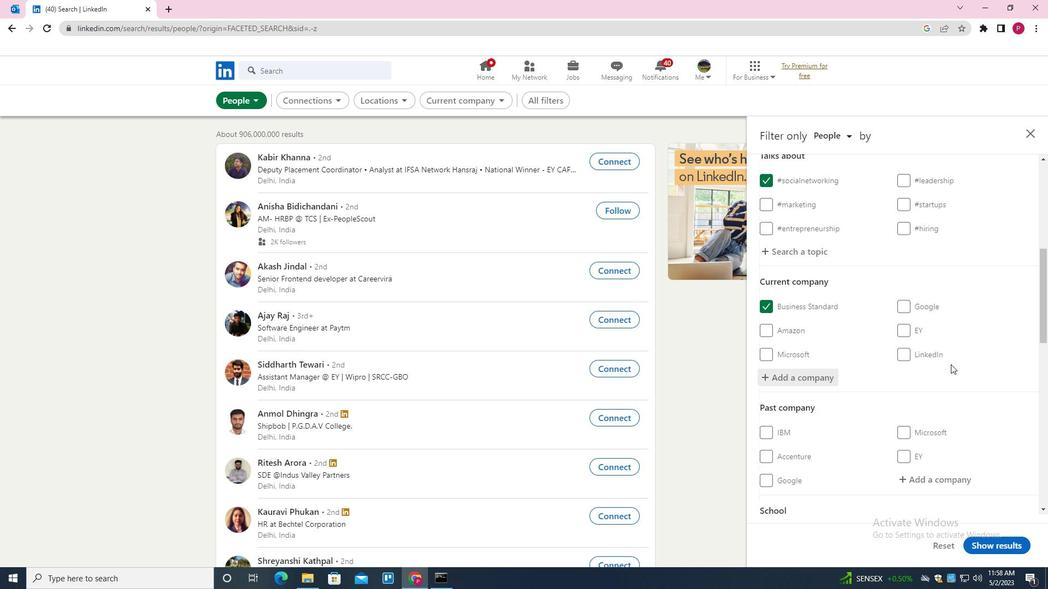 
Action: Mouse scrolled (943, 370) with delta (0, 0)
Screenshot: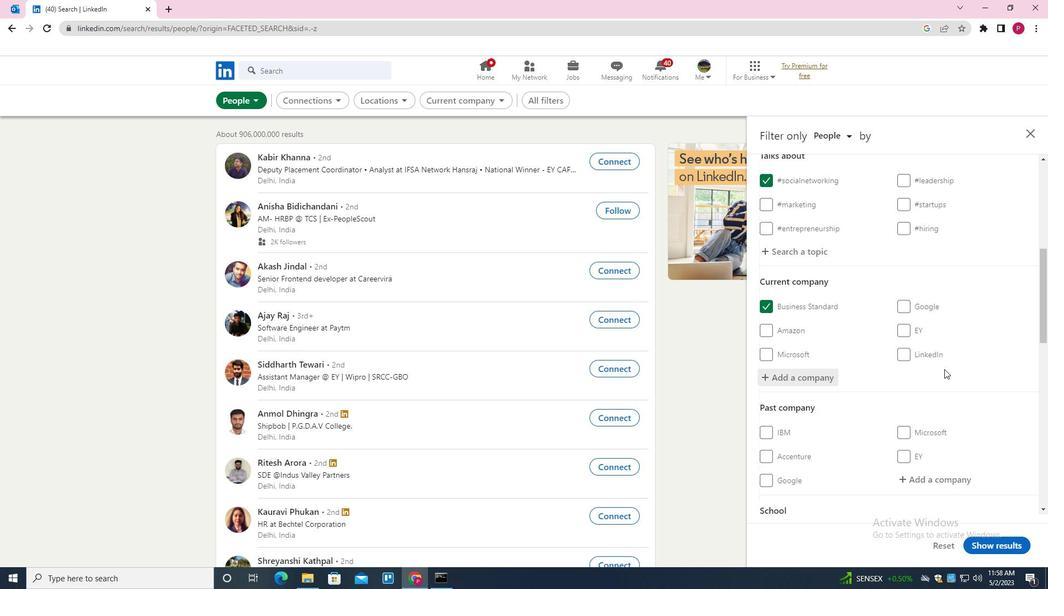 
Action: Mouse scrolled (943, 370) with delta (0, 0)
Screenshot: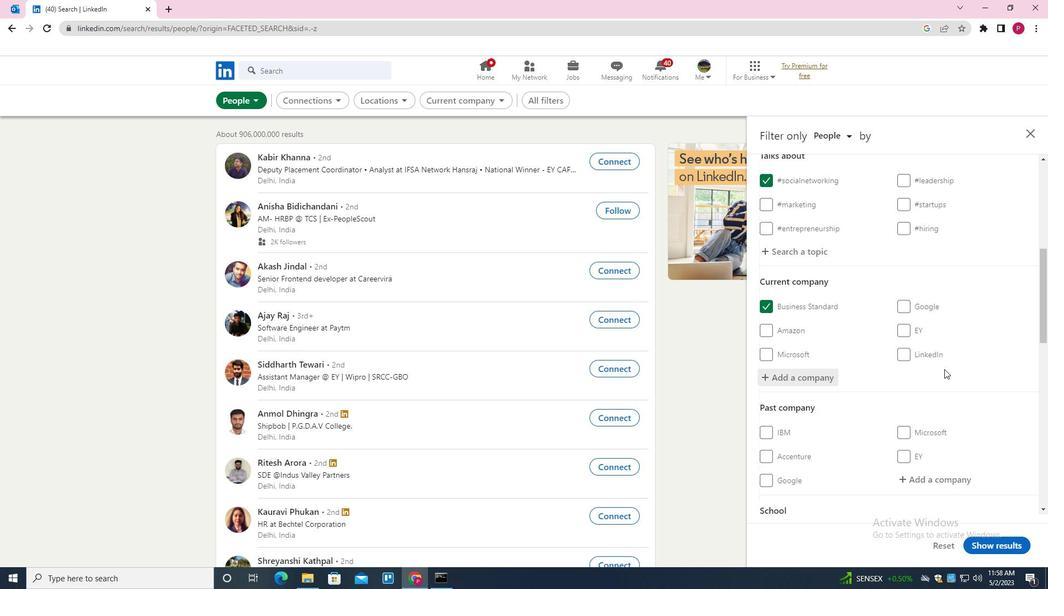
Action: Mouse scrolled (943, 370) with delta (0, 0)
Screenshot: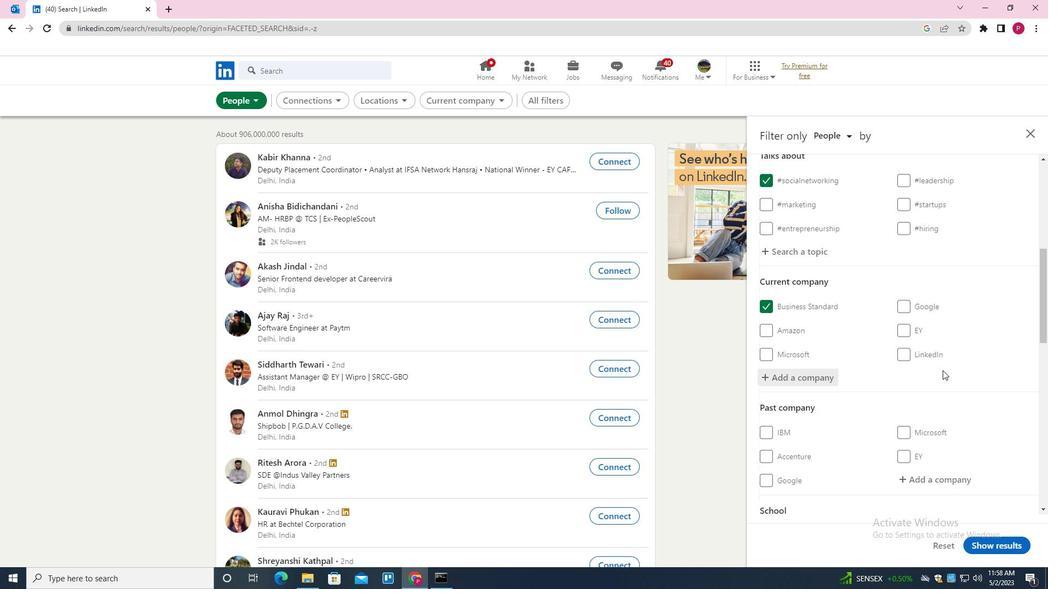 
Action: Mouse moved to (934, 323)
Screenshot: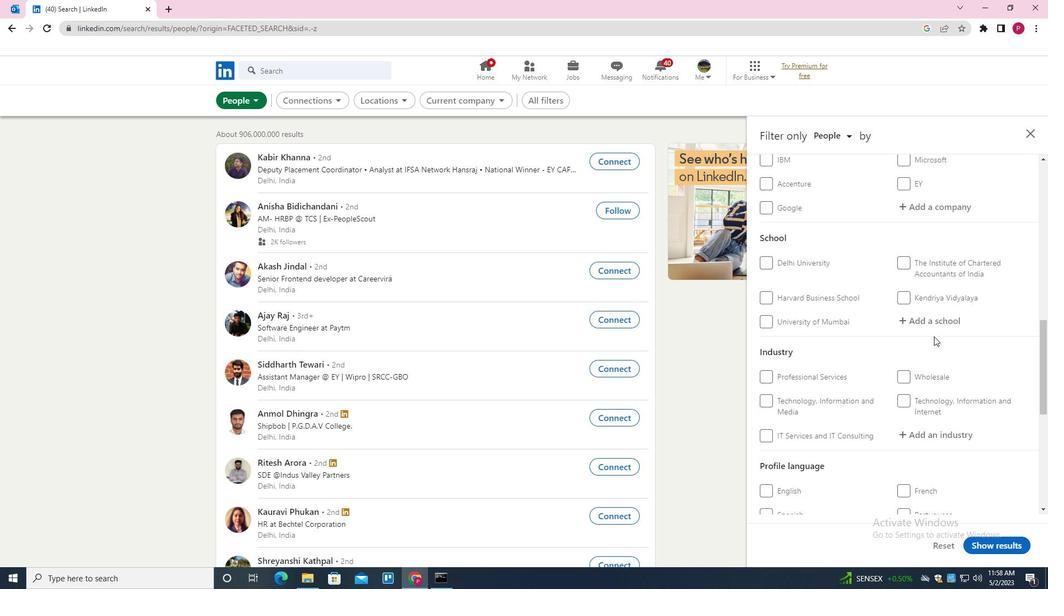 
Action: Mouse pressed left at (934, 323)
Screenshot: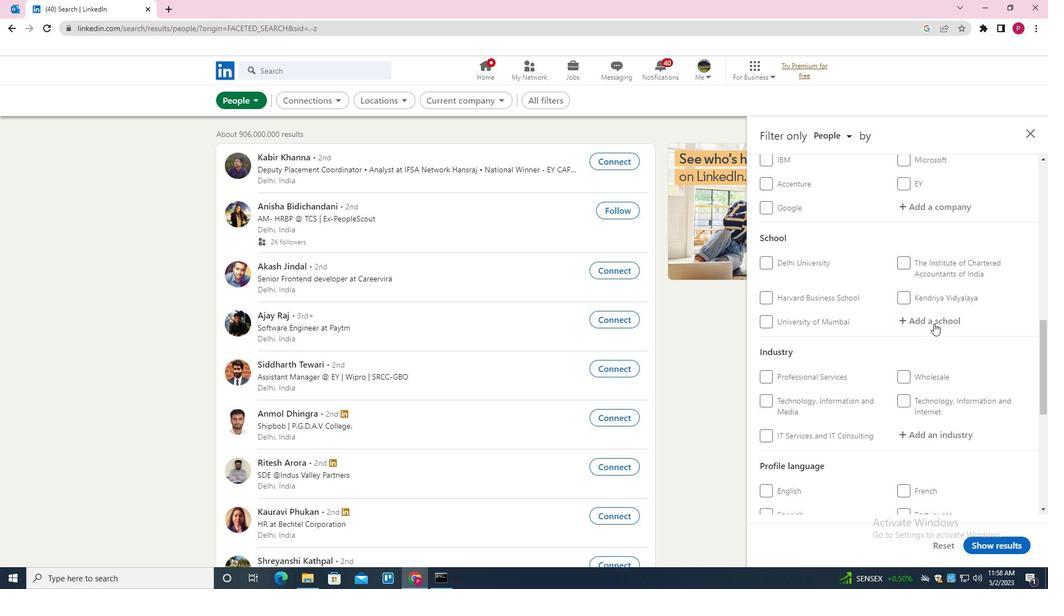 
Action: Key pressed <Key.shift>VIGNAN'S<Key.space><Key.shift><Key.shift><Key.shift><Key.shift>INSTITUTE<Key.space>OF<Key.space><Key.shift>INFORMATION<Key.space><Key.down><Key.enter>
Screenshot: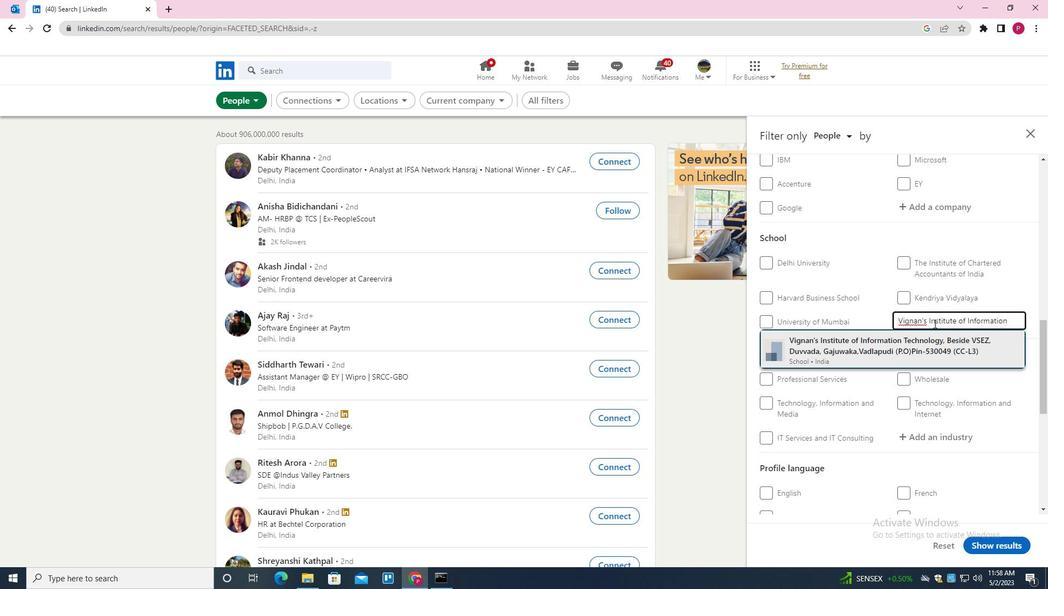 
Action: Mouse moved to (912, 409)
Screenshot: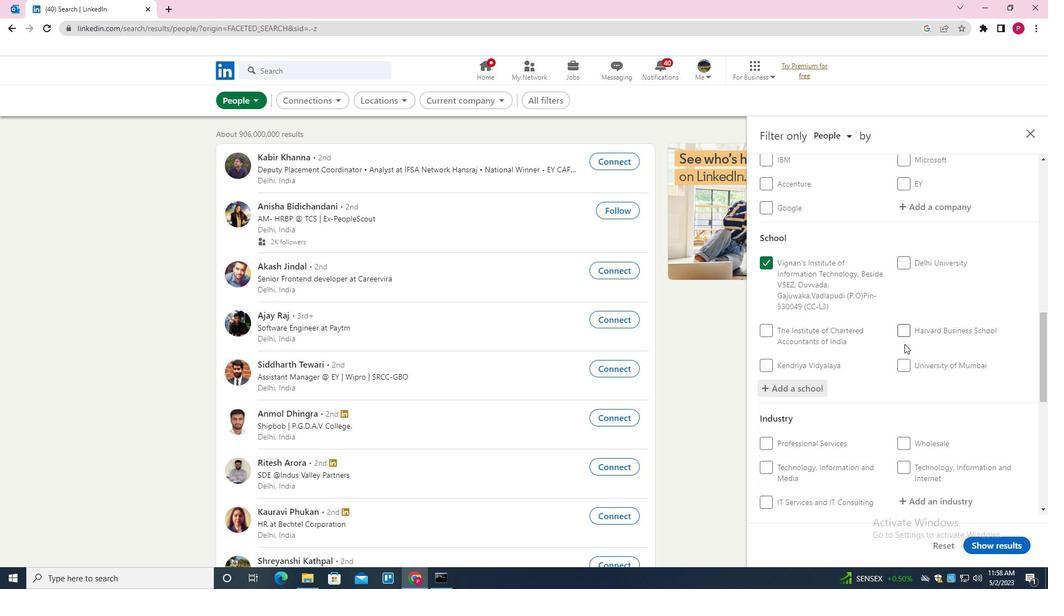 
Action: Mouse scrolled (912, 408) with delta (0, 0)
Screenshot: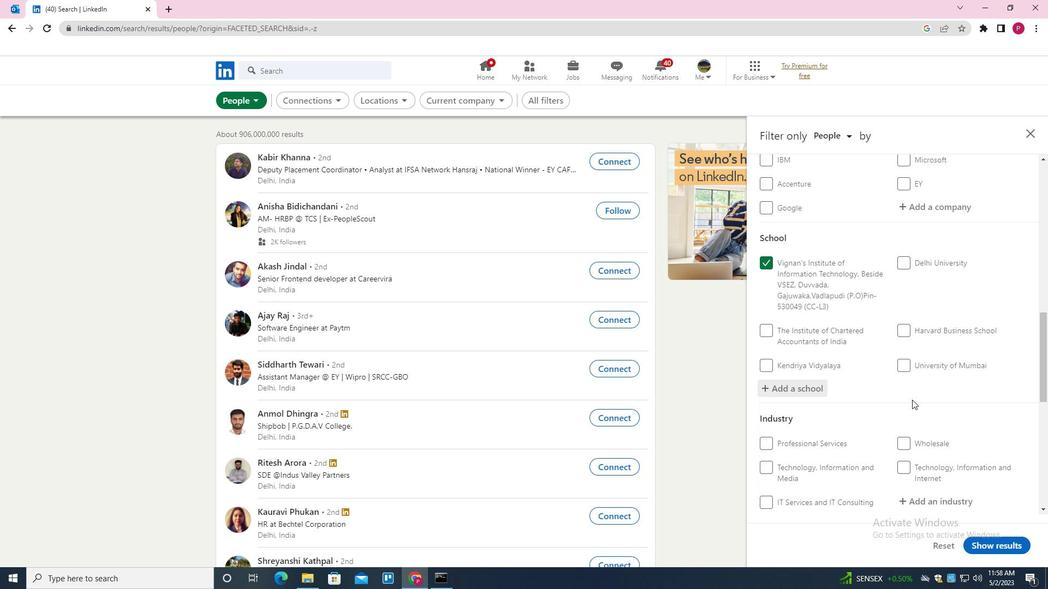 
Action: Mouse scrolled (912, 408) with delta (0, 0)
Screenshot: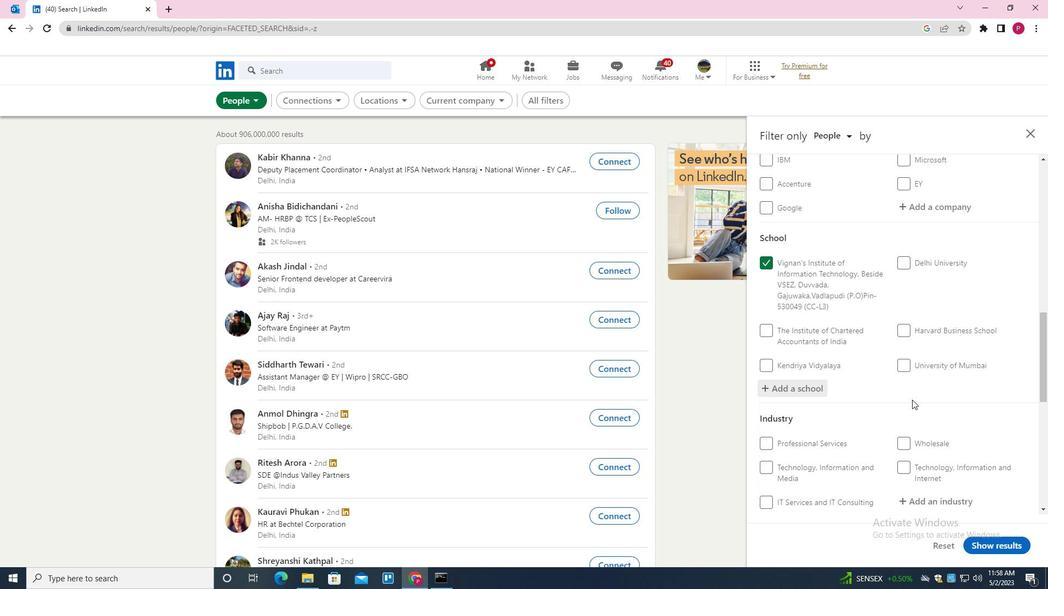 
Action: Mouse scrolled (912, 408) with delta (0, 0)
Screenshot: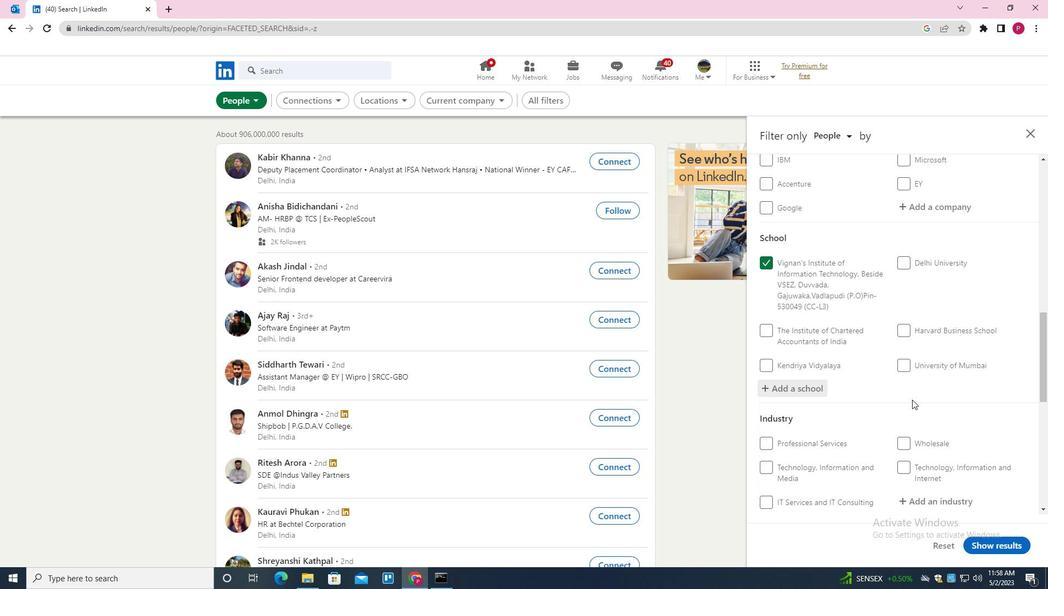 
Action: Mouse moved to (913, 409)
Screenshot: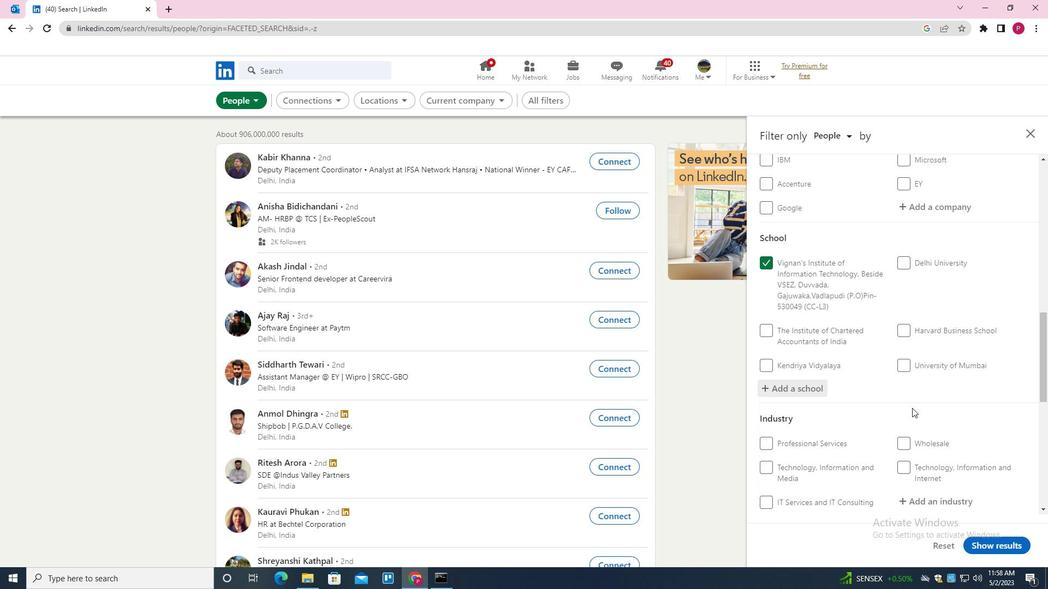 
Action: Mouse scrolled (913, 409) with delta (0, 0)
Screenshot: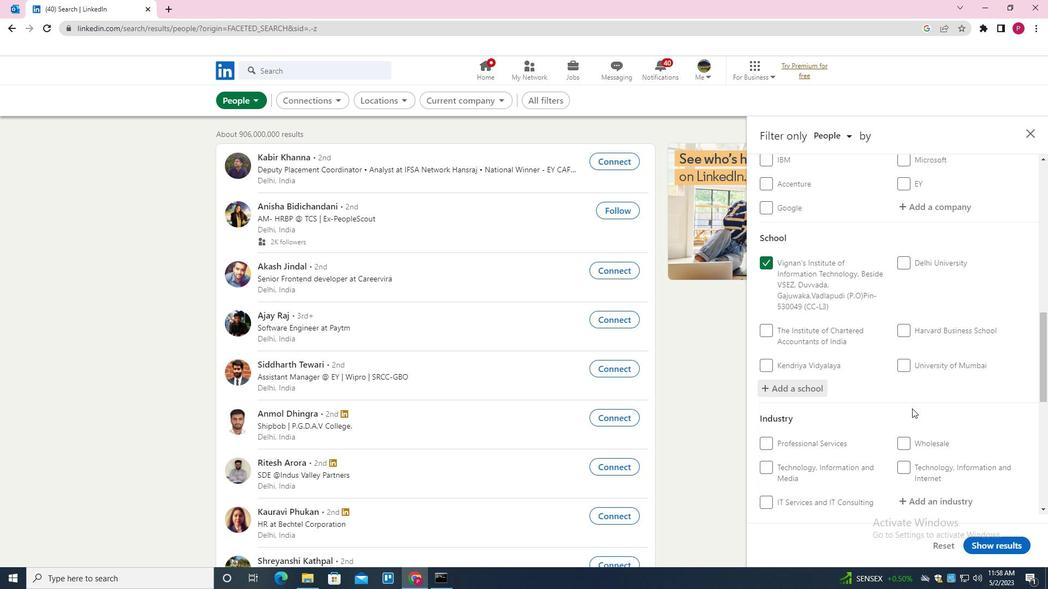 
Action: Mouse moved to (953, 282)
Screenshot: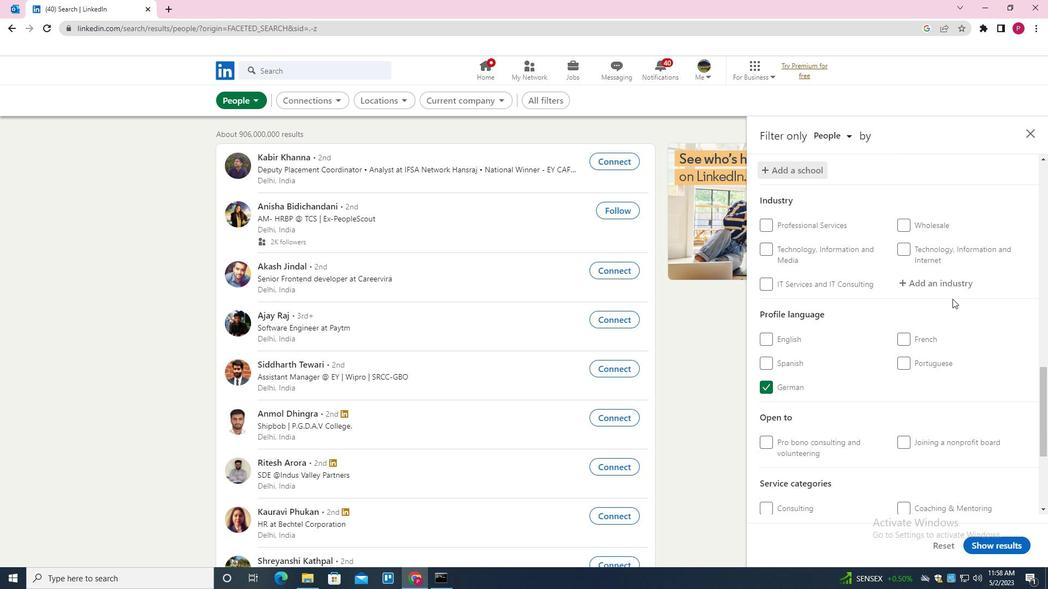 
Action: Mouse pressed left at (953, 282)
Screenshot: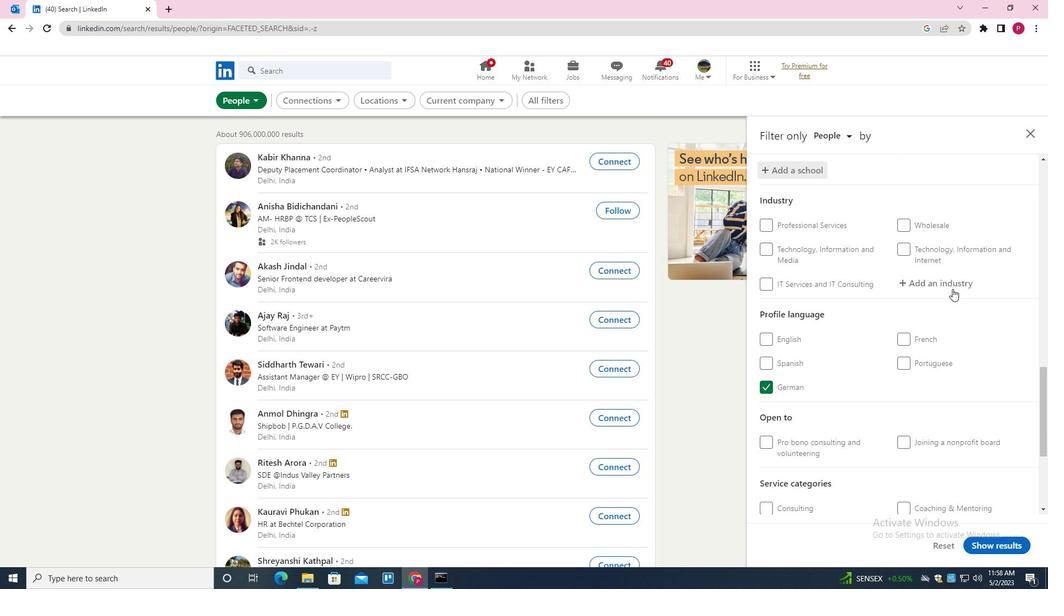 
Action: Key pressed <Key.shift>RETAIL<Key.space><Key.shift>MOTOR<Key.down><Key.shift_r><Key.enter>
Screenshot: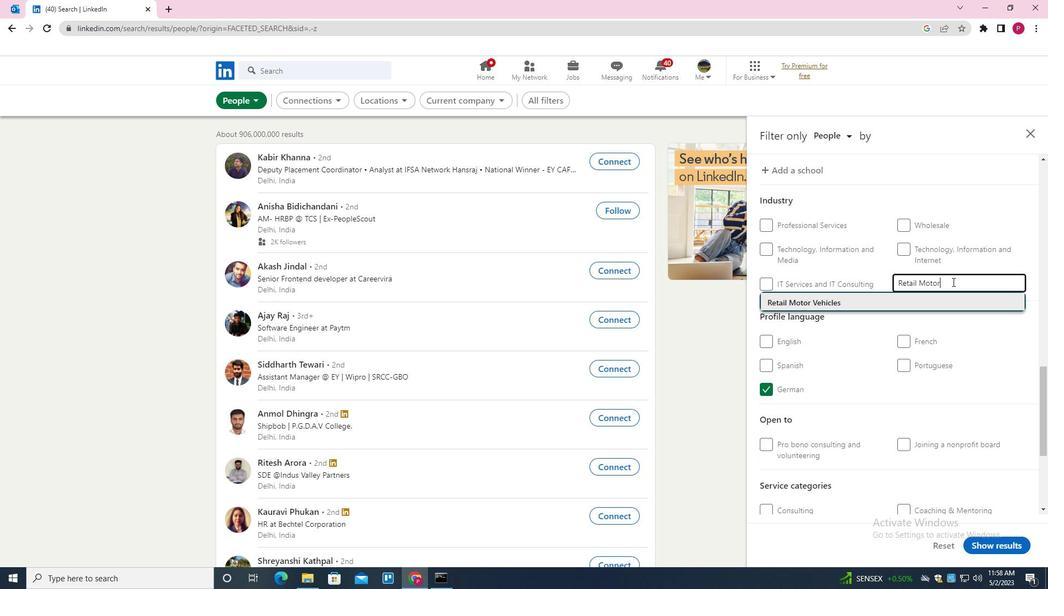 
Action: Mouse moved to (847, 366)
Screenshot: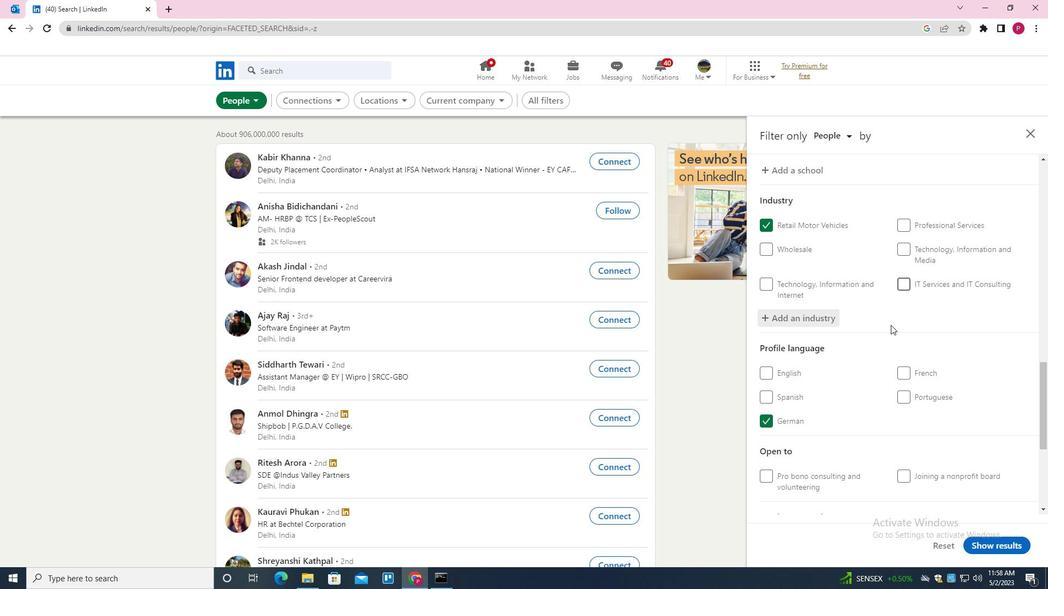
Action: Mouse scrolled (847, 365) with delta (0, 0)
Screenshot: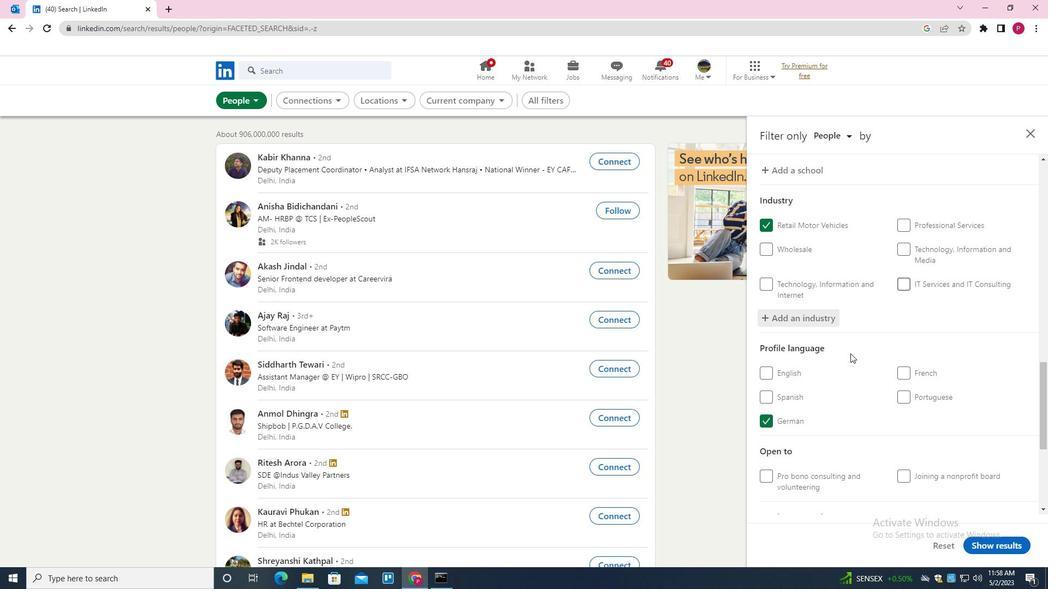 
Action: Mouse scrolled (847, 365) with delta (0, 0)
Screenshot: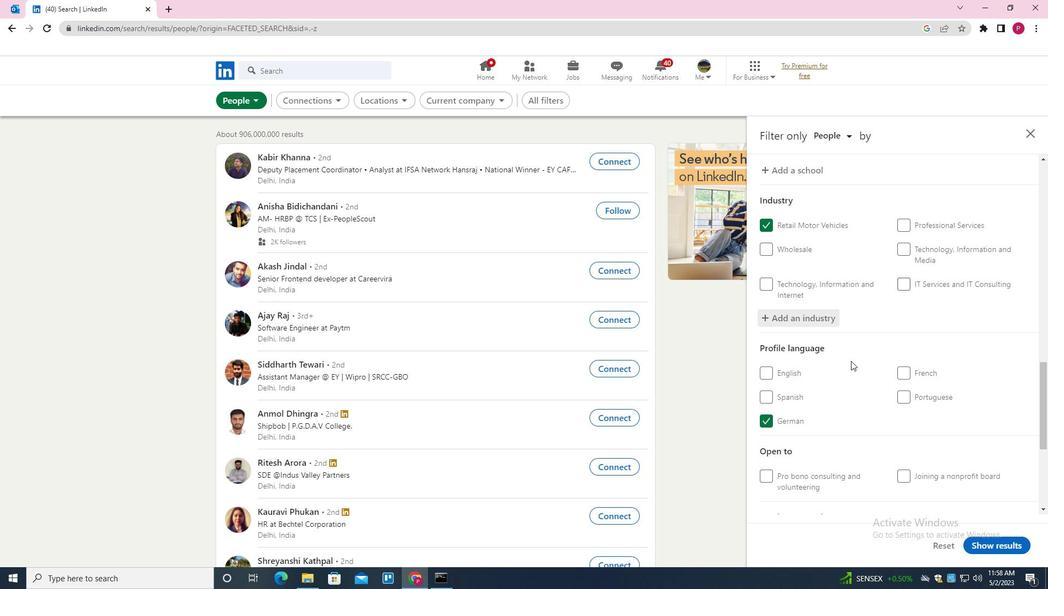 
Action: Mouse scrolled (847, 365) with delta (0, 0)
Screenshot: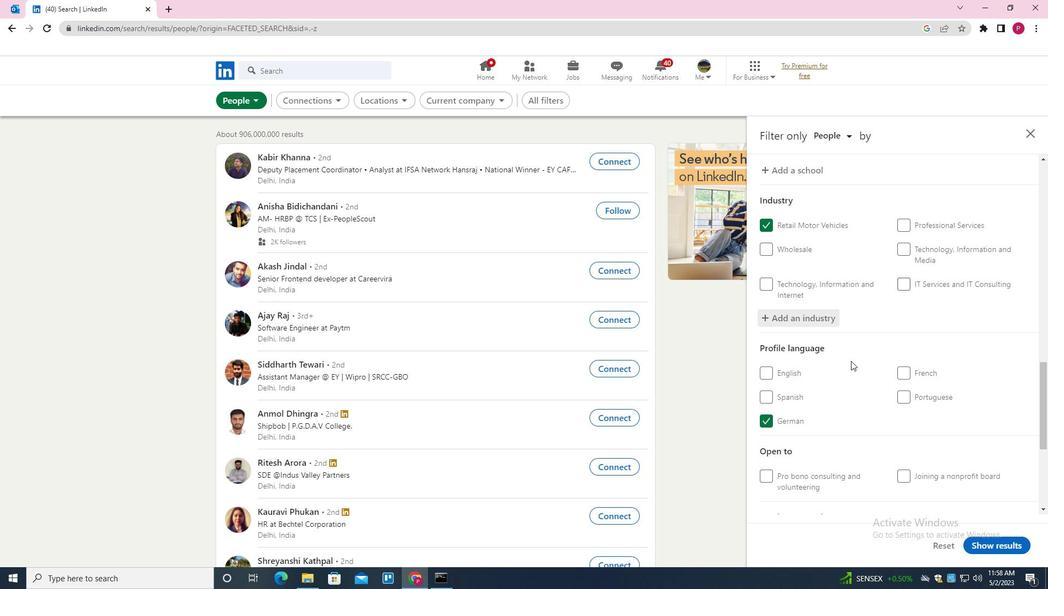 
Action: Mouse scrolled (847, 365) with delta (0, 0)
Screenshot: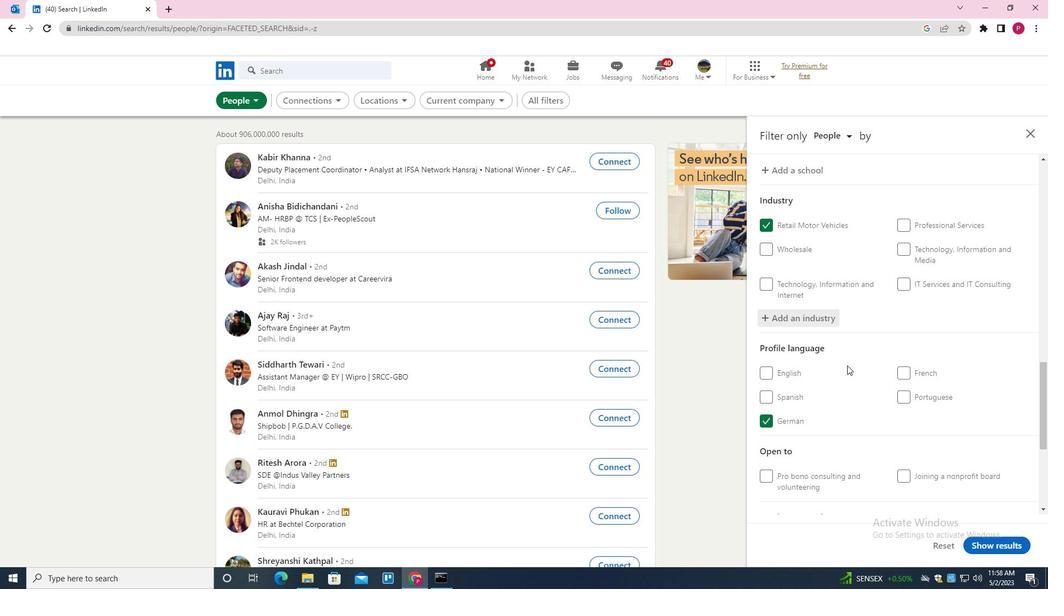 
Action: Mouse moved to (852, 371)
Screenshot: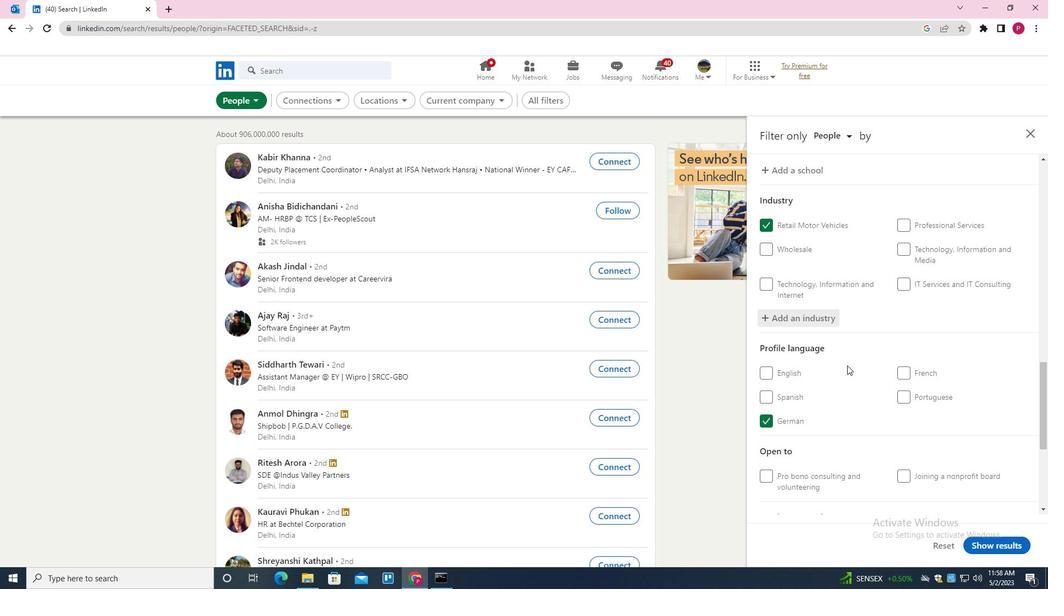 
Action: Mouse scrolled (852, 370) with delta (0, 0)
Screenshot: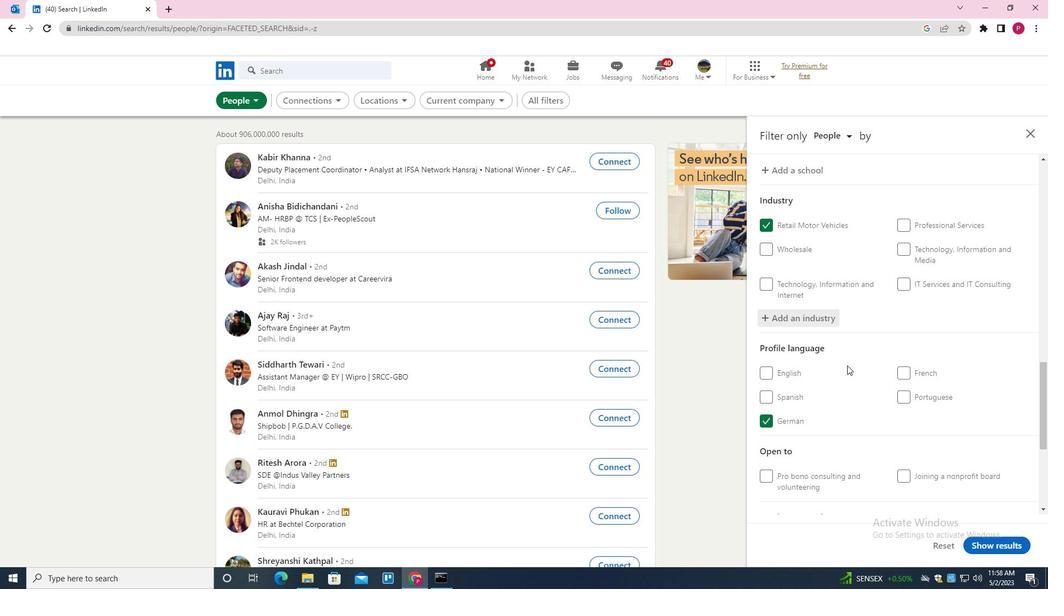 
Action: Mouse moved to (934, 363)
Screenshot: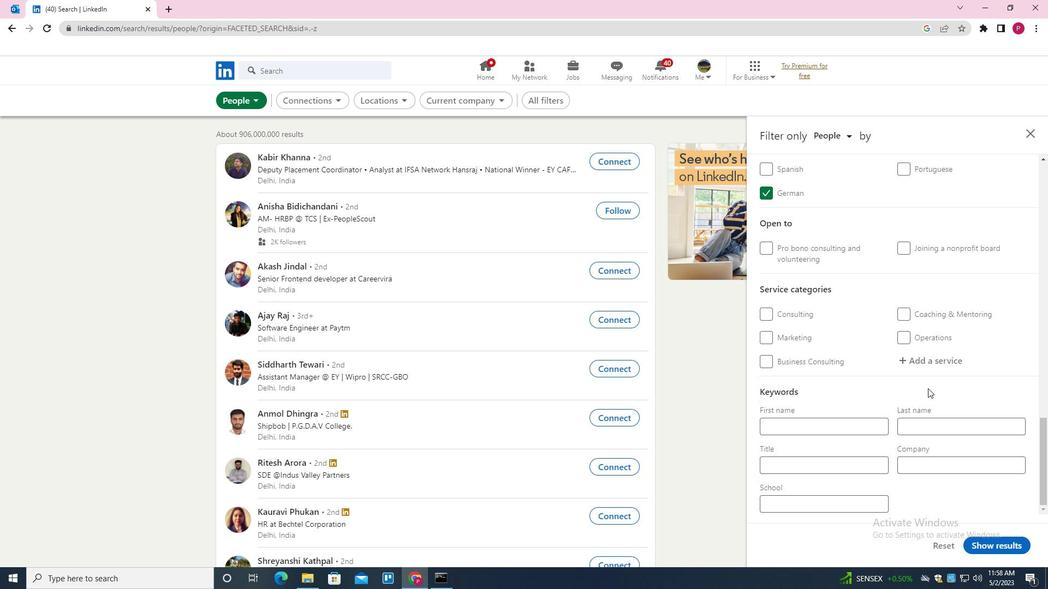 
Action: Mouse pressed left at (934, 363)
Screenshot: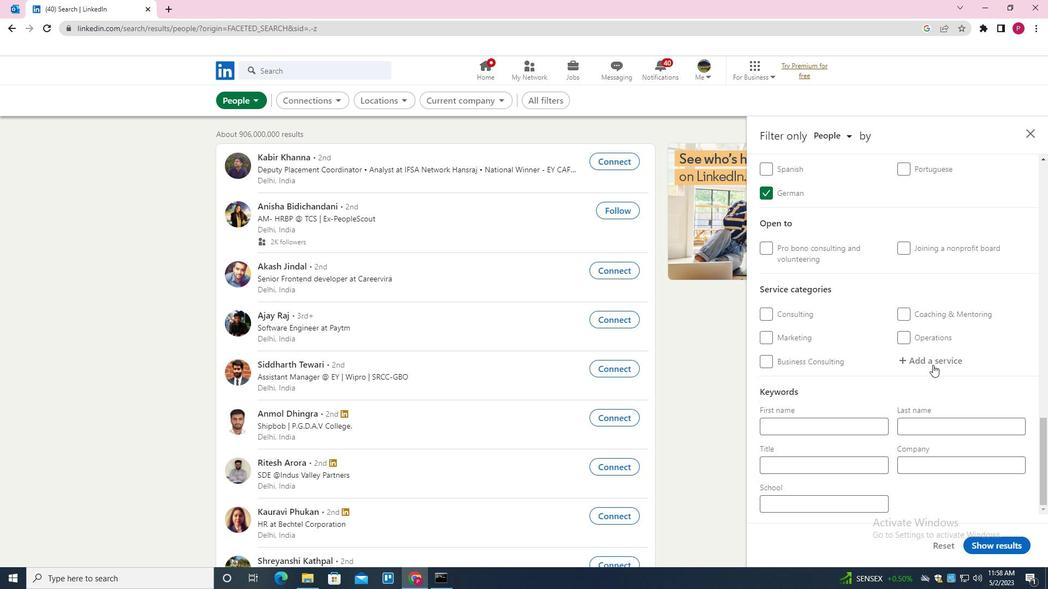 
Action: Mouse moved to (933, 363)
Screenshot: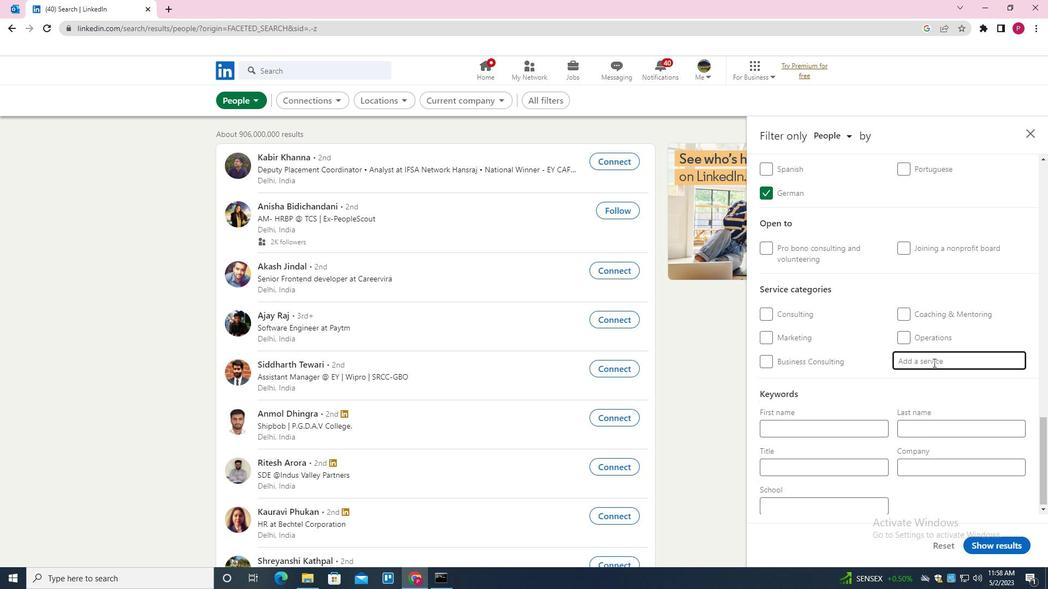 
Action: Key pressed <Key.shift>MARKETING<Key.enter>
Screenshot: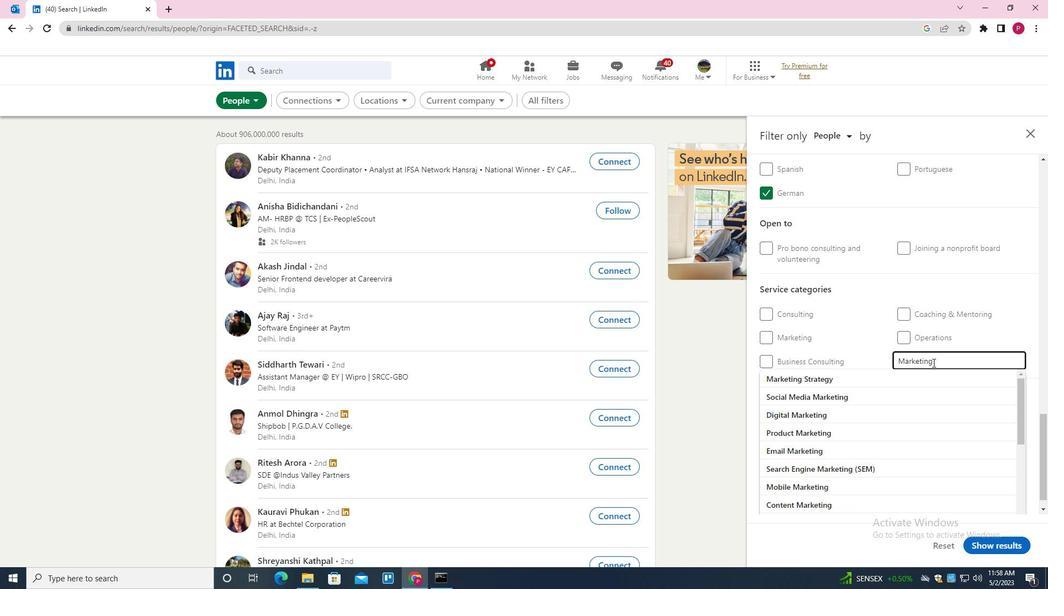
Action: Mouse moved to (888, 393)
Screenshot: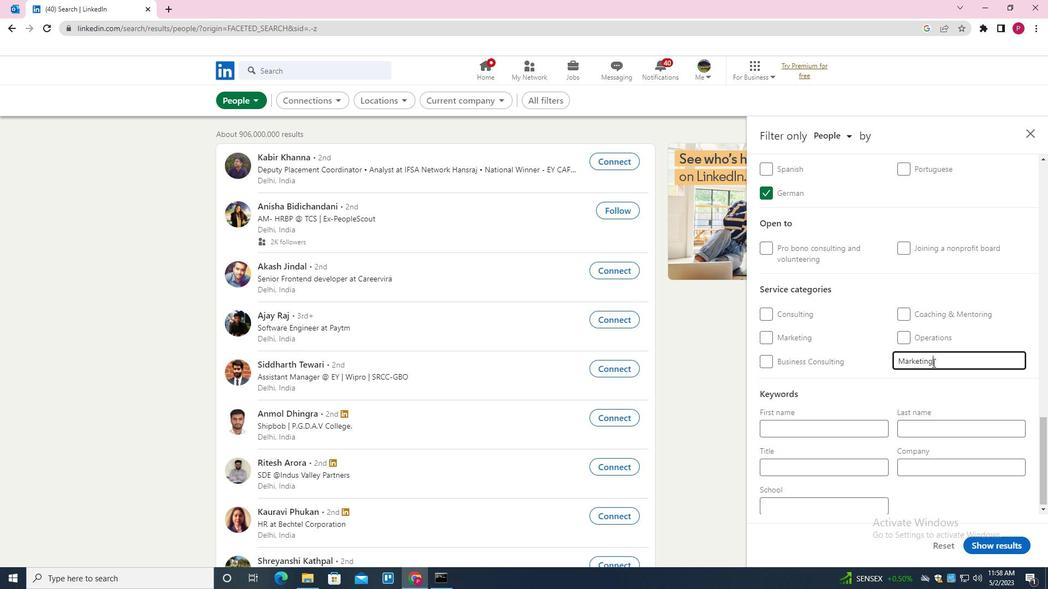 
Action: Mouse scrolled (888, 393) with delta (0, 0)
Screenshot: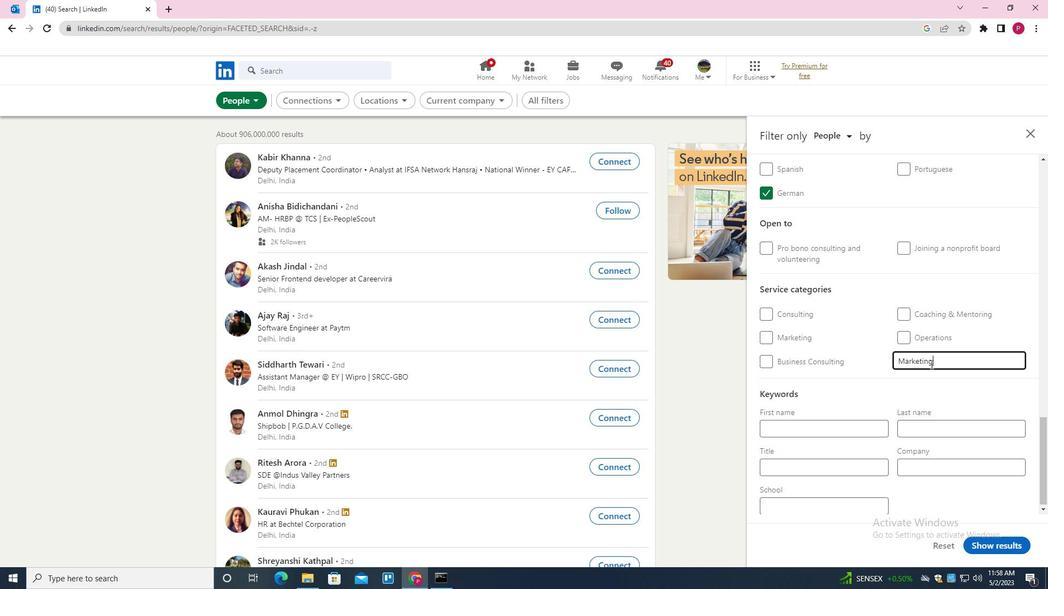 
Action: Mouse scrolled (888, 393) with delta (0, 0)
Screenshot: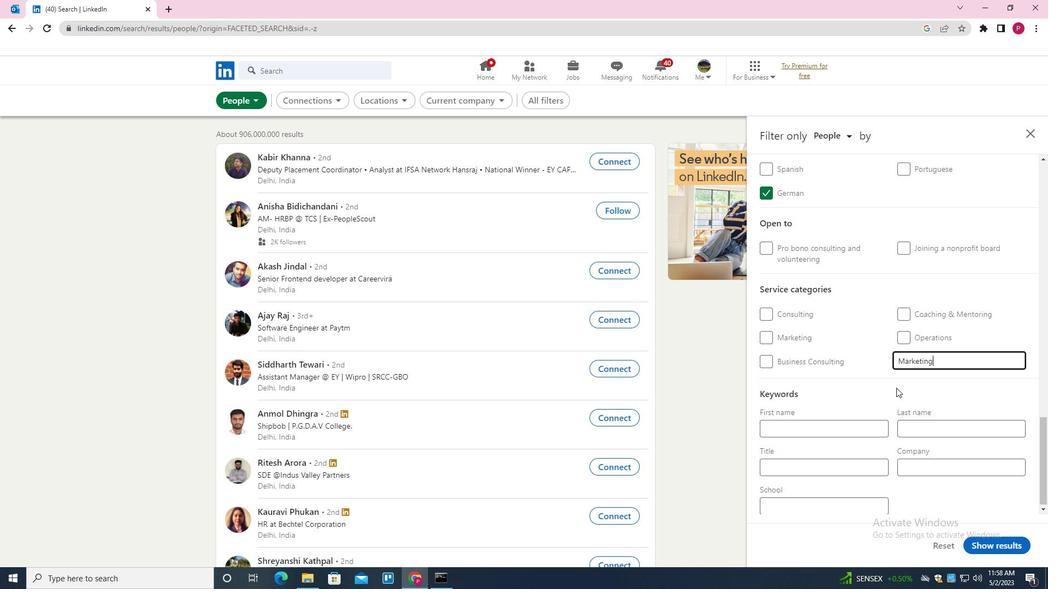 
Action: Mouse scrolled (888, 393) with delta (0, 0)
Screenshot: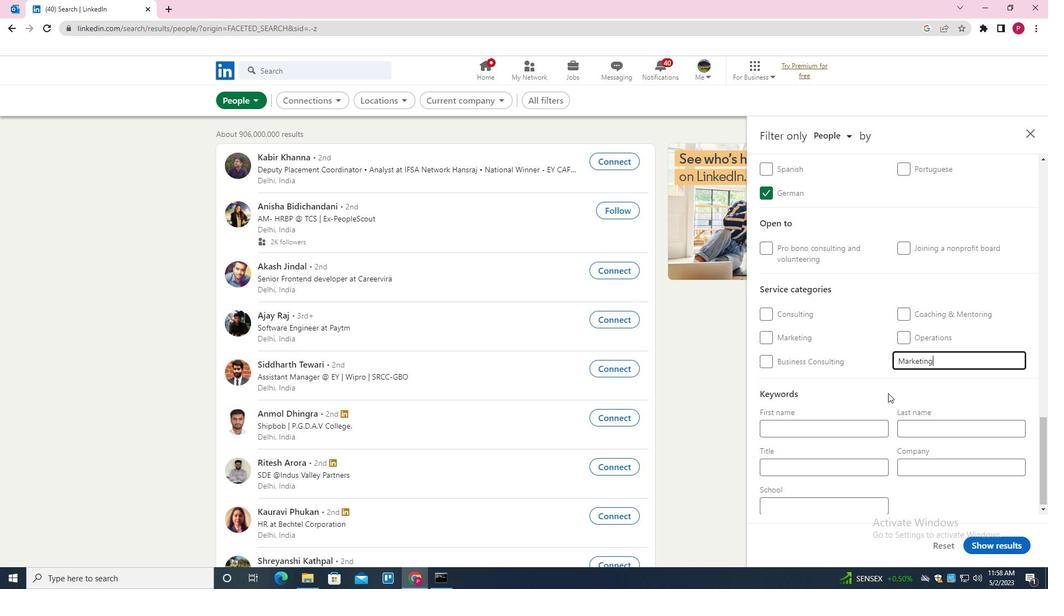 
Action: Mouse scrolled (888, 393) with delta (0, 0)
Screenshot: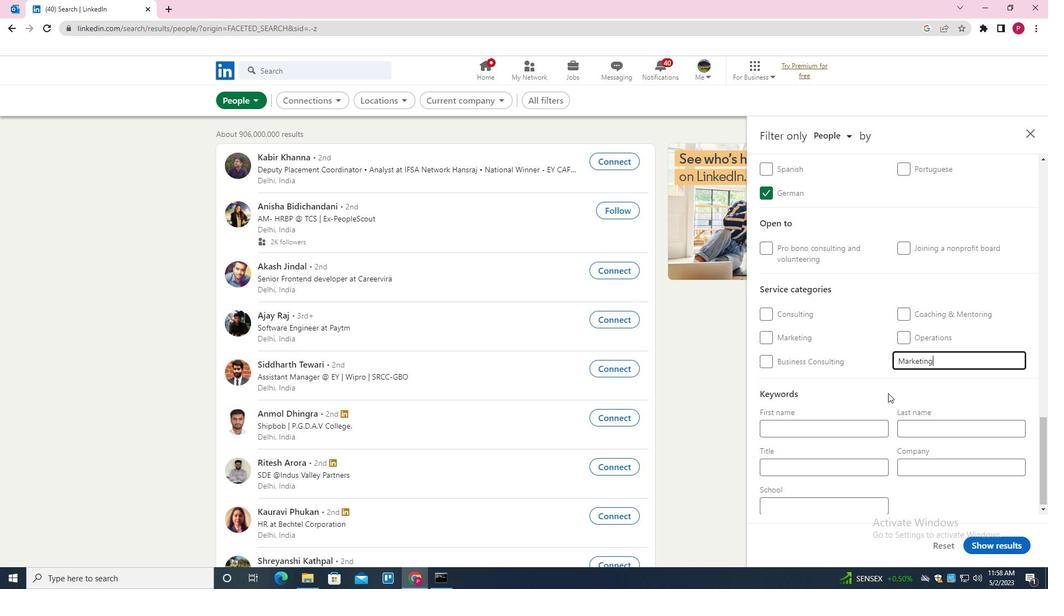 
Action: Mouse scrolled (888, 393) with delta (0, 0)
Screenshot: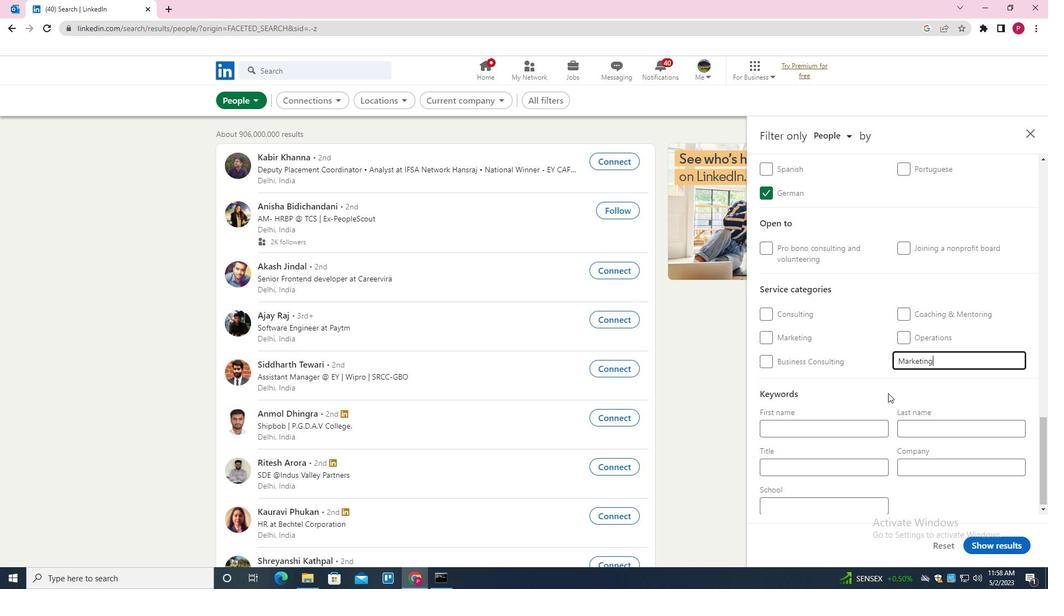 
Action: Mouse moved to (849, 465)
Screenshot: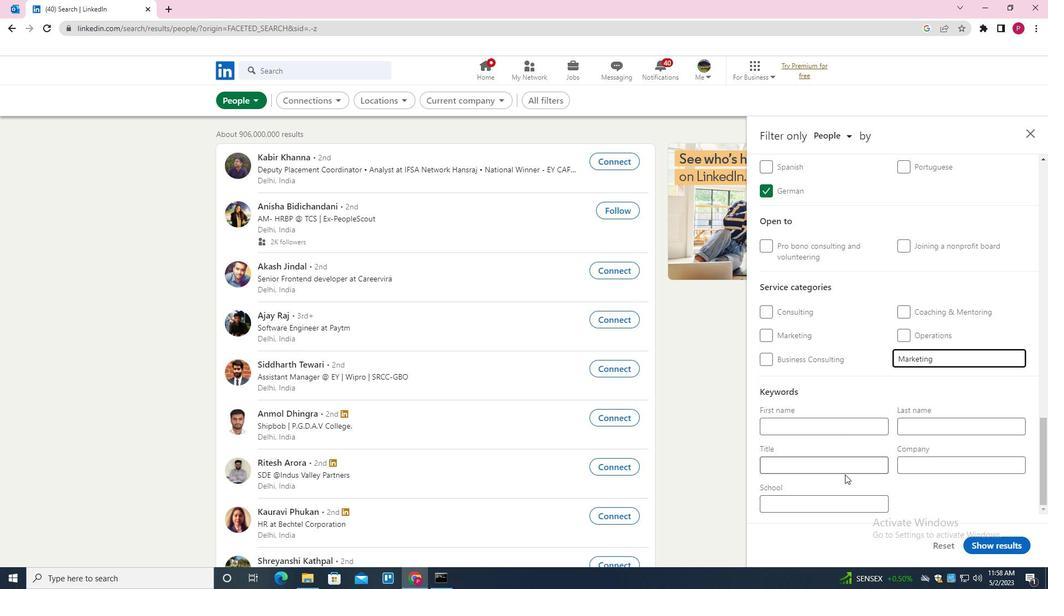 
Action: Mouse pressed left at (849, 465)
Screenshot: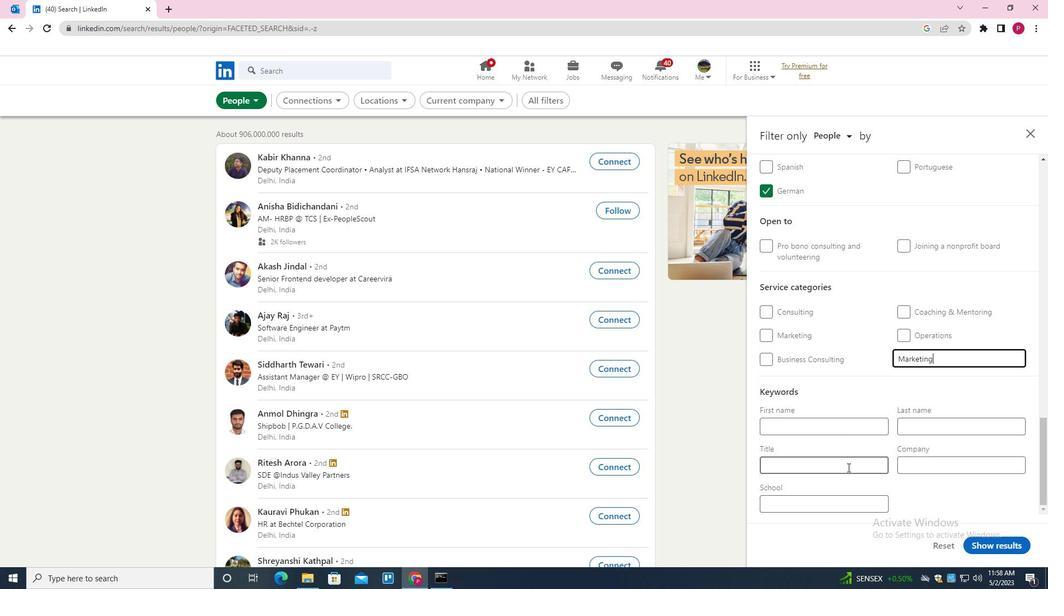 
Action: Key pressed <Key.shift><Key.shift><Key.shift><Key.shift><Key.shift><Key.shift><Key.shift>MANAGERS
Screenshot: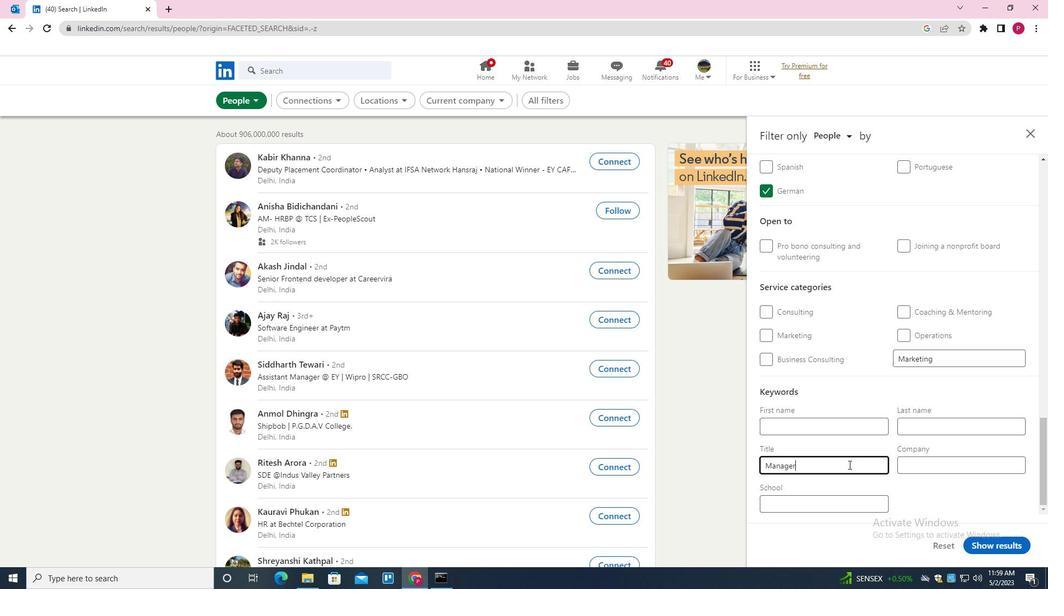 
Action: Mouse moved to (983, 550)
Screenshot: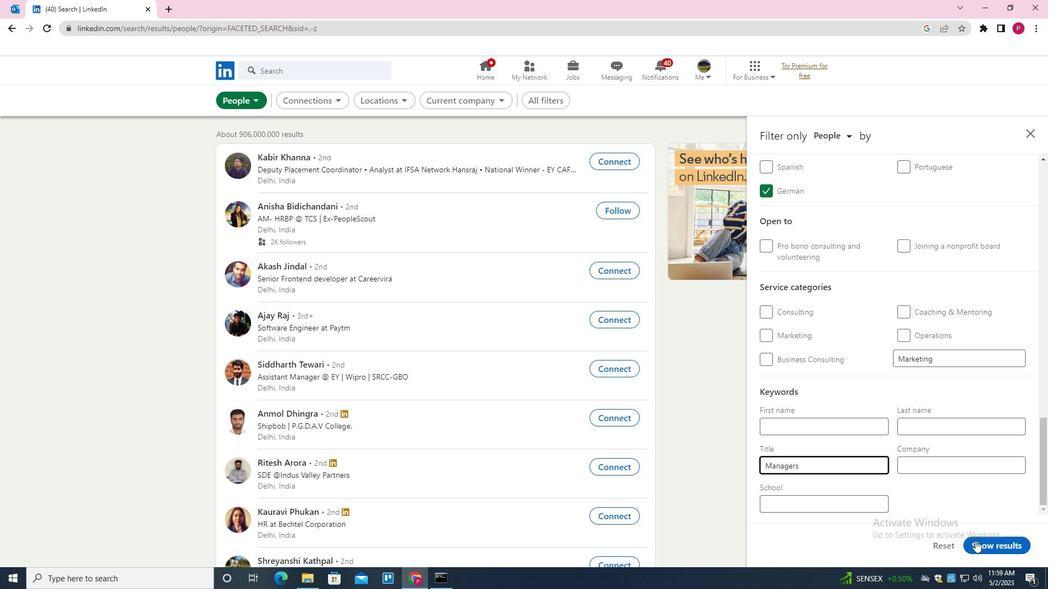 
Action: Mouse pressed left at (983, 550)
Screenshot: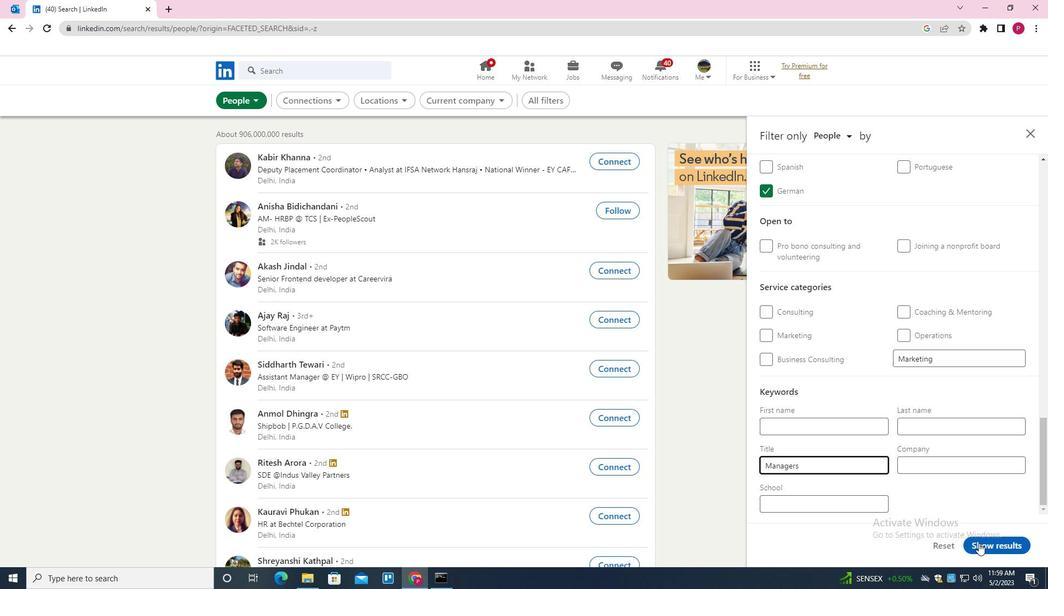 
Action: Mouse moved to (542, 276)
Screenshot: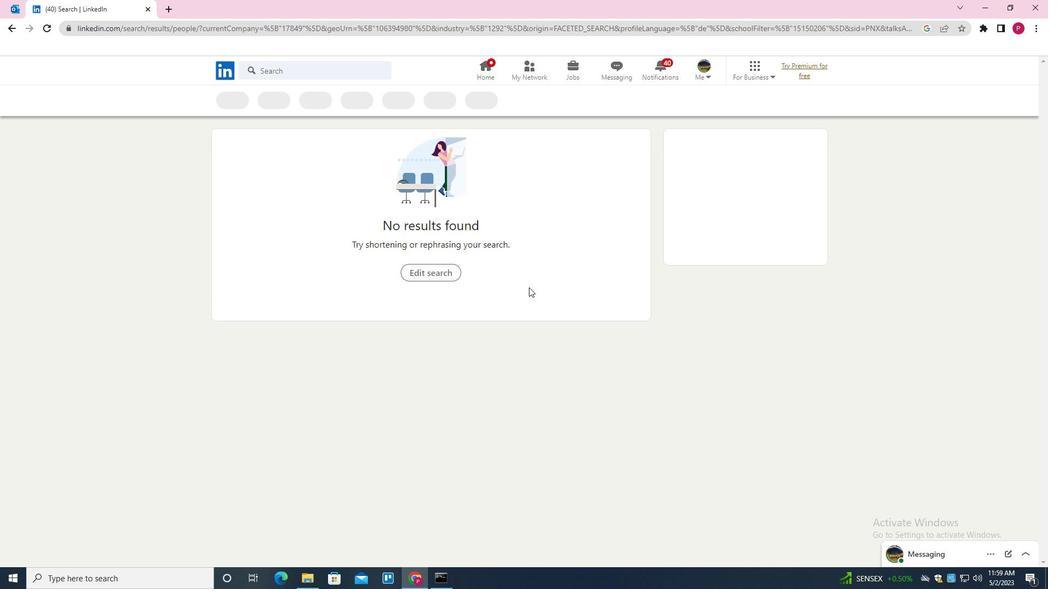 
